 Task: Compose an email with the signature Joanna Wilson with the subject Update on a product development and the message Can you please let me know if there are any issues with the software update that was recently installed? from softage.5@softage.net to softage.1@softage.net, select the message and change font size to huge, align the email to right Send the email. Finally, move the email from Sent Items to the label Donations
Action: Mouse moved to (59, 50)
Screenshot: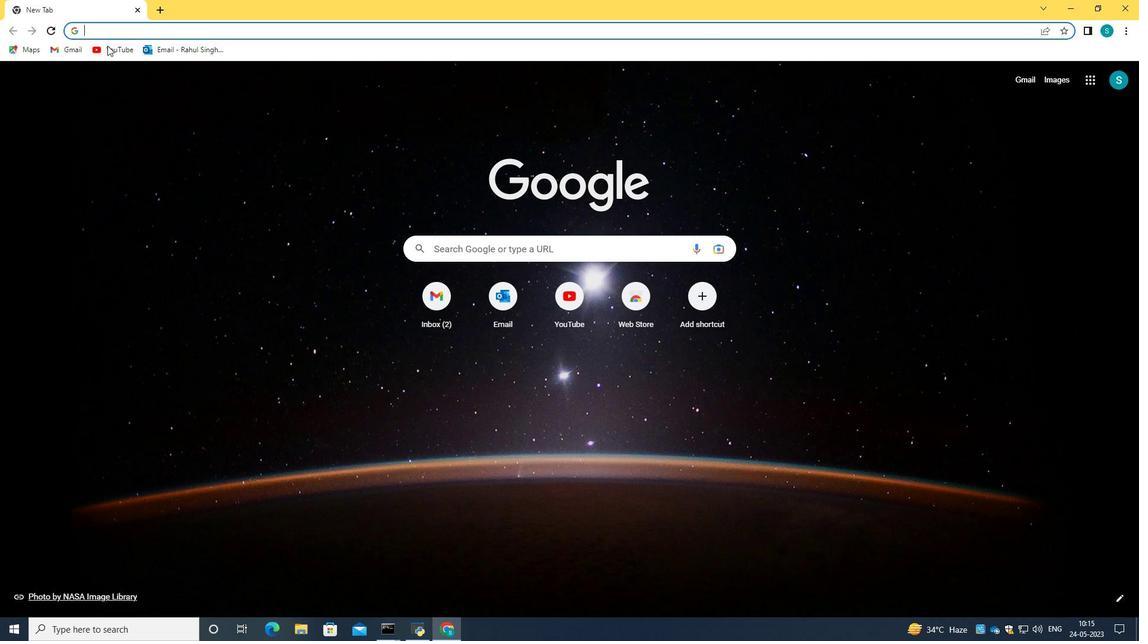 
Action: Mouse pressed left at (59, 50)
Screenshot: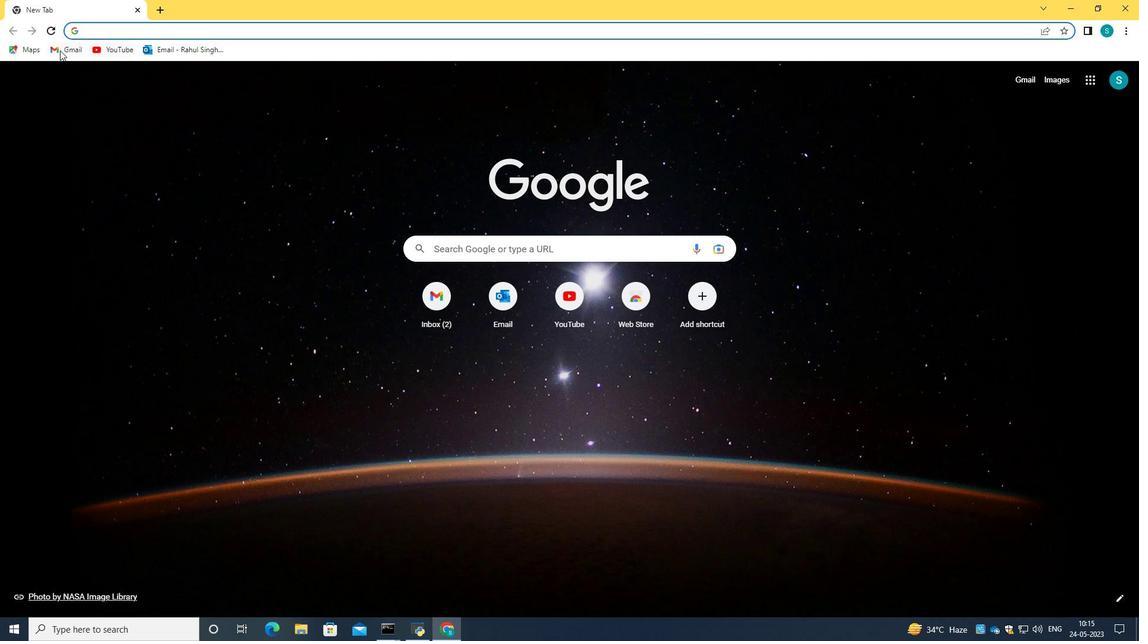
Action: Mouse moved to (580, 195)
Screenshot: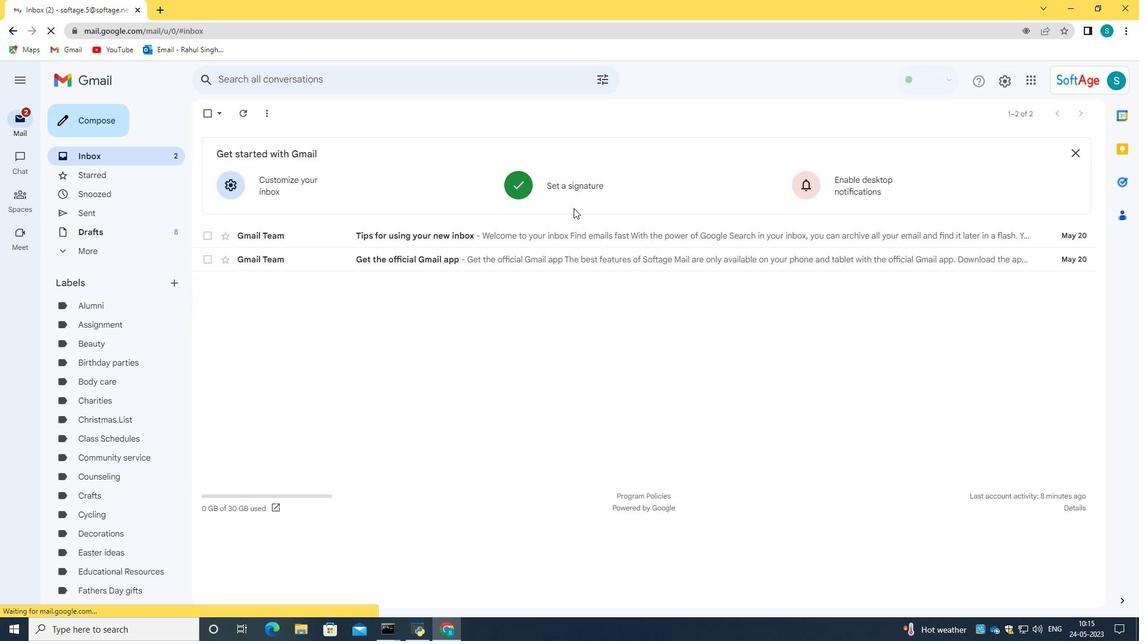
Action: Mouse pressed left at (580, 195)
Screenshot: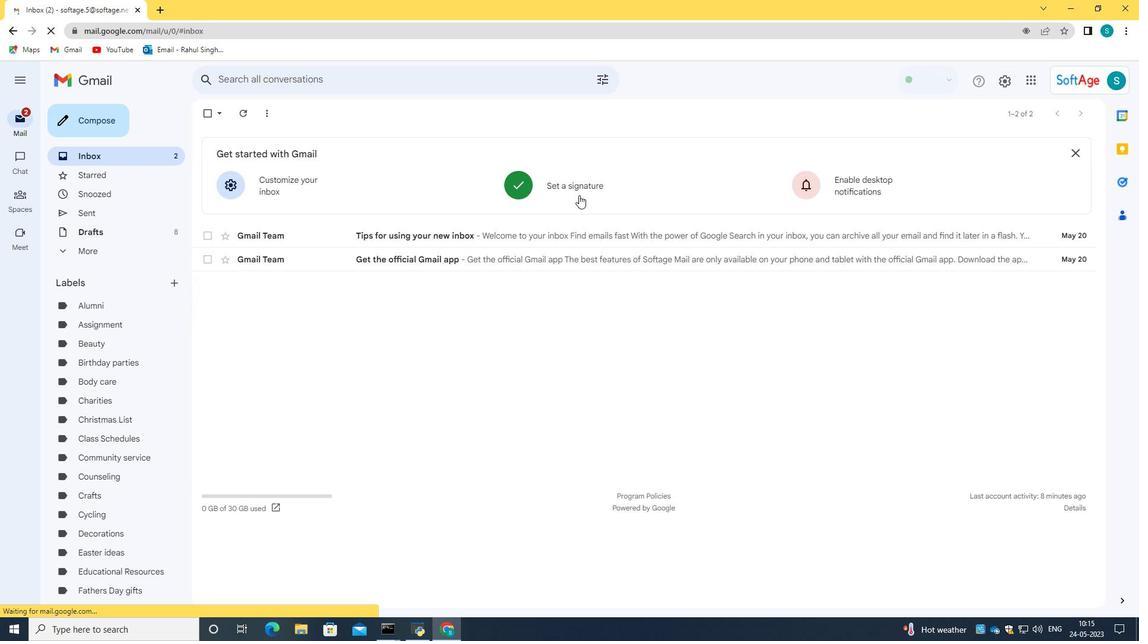 
Action: Mouse moved to (572, 290)
Screenshot: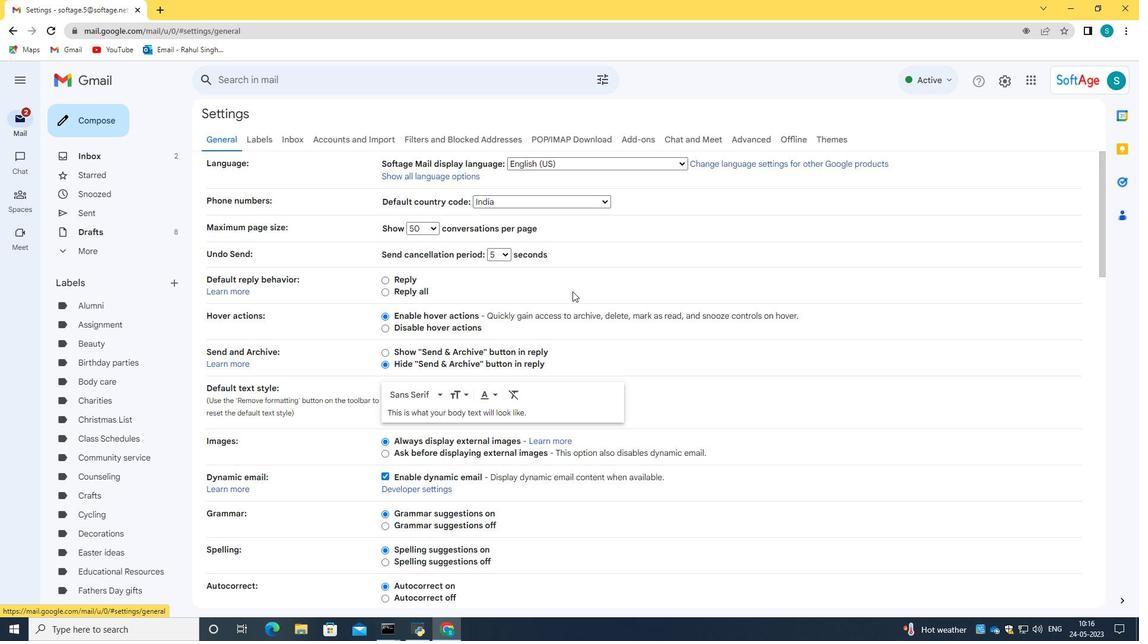 
Action: Mouse scrolled (572, 289) with delta (0, 0)
Screenshot: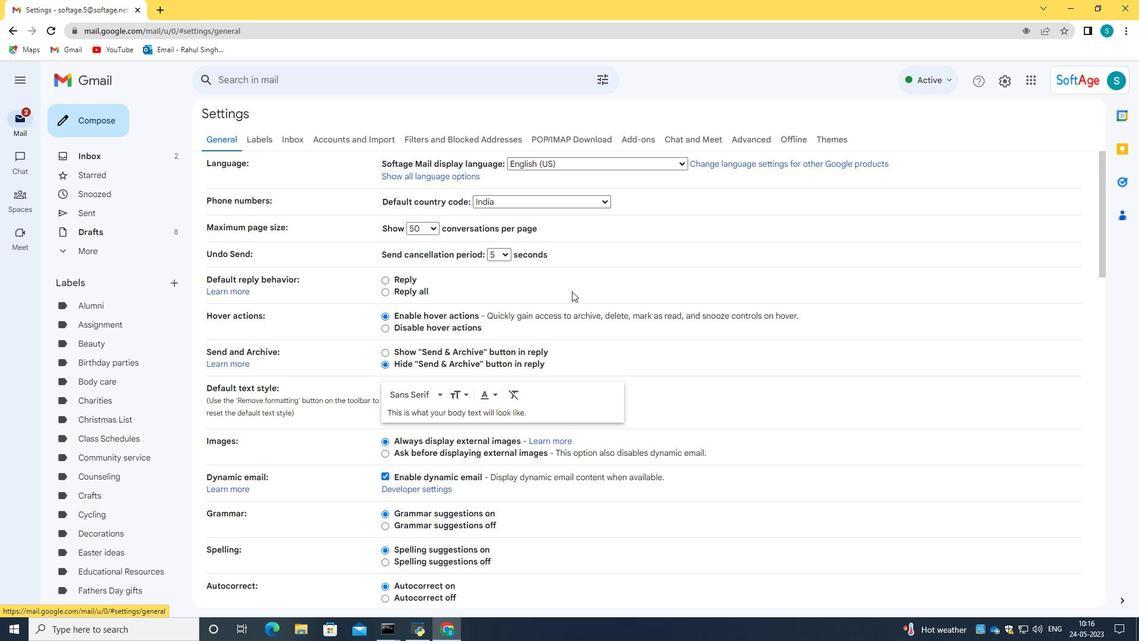 
Action: Mouse scrolled (572, 289) with delta (0, 0)
Screenshot: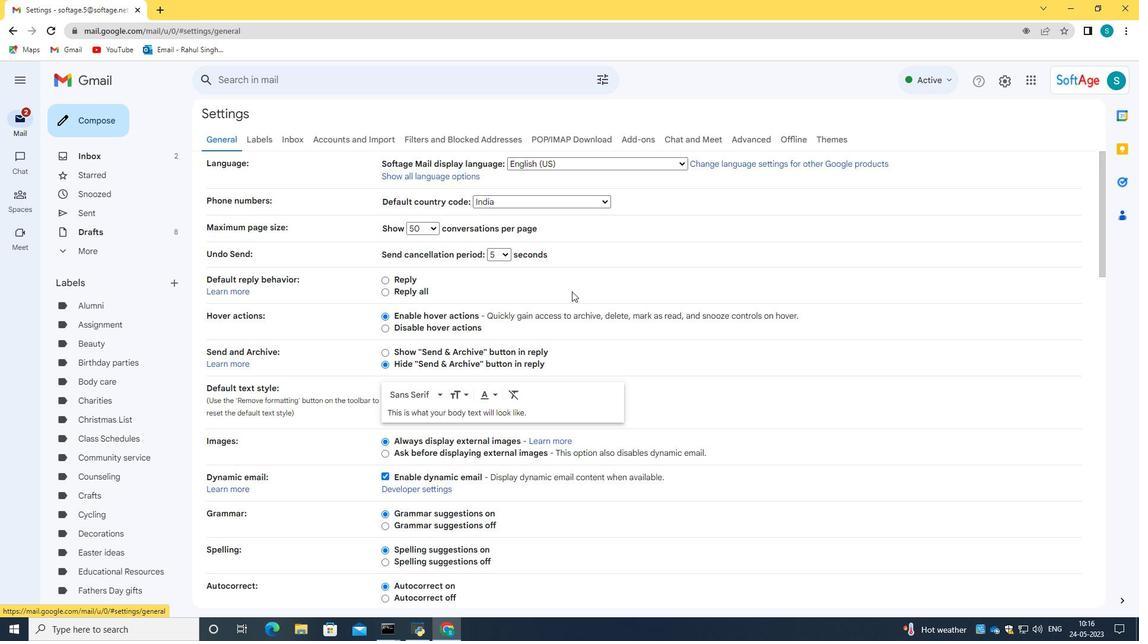 
Action: Mouse scrolled (572, 289) with delta (0, 0)
Screenshot: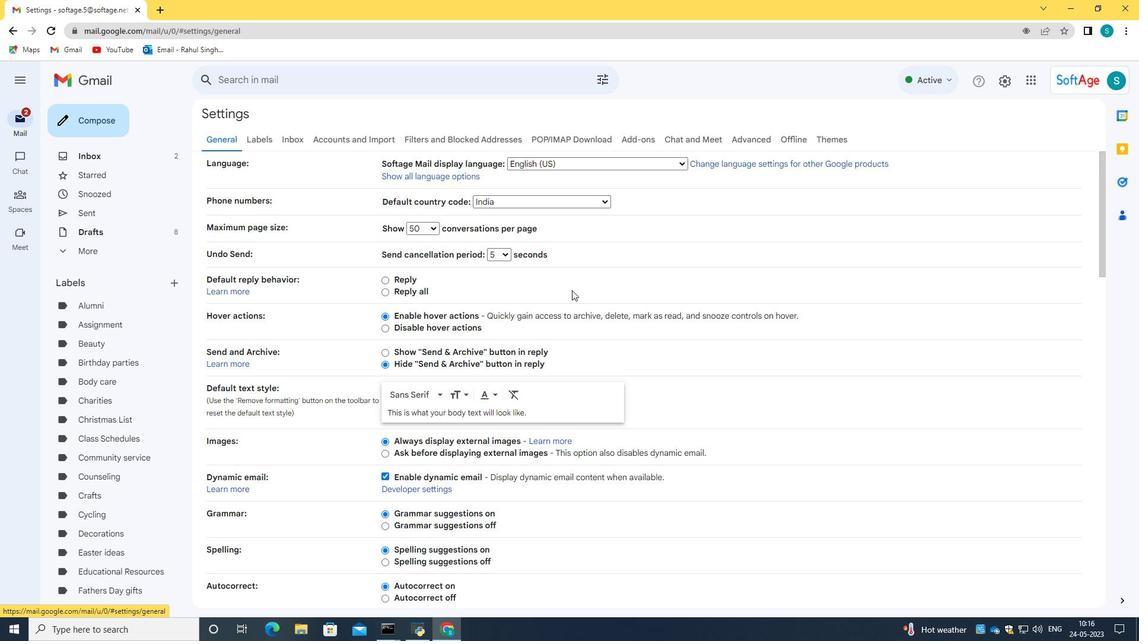 
Action: Mouse scrolled (572, 289) with delta (0, 0)
Screenshot: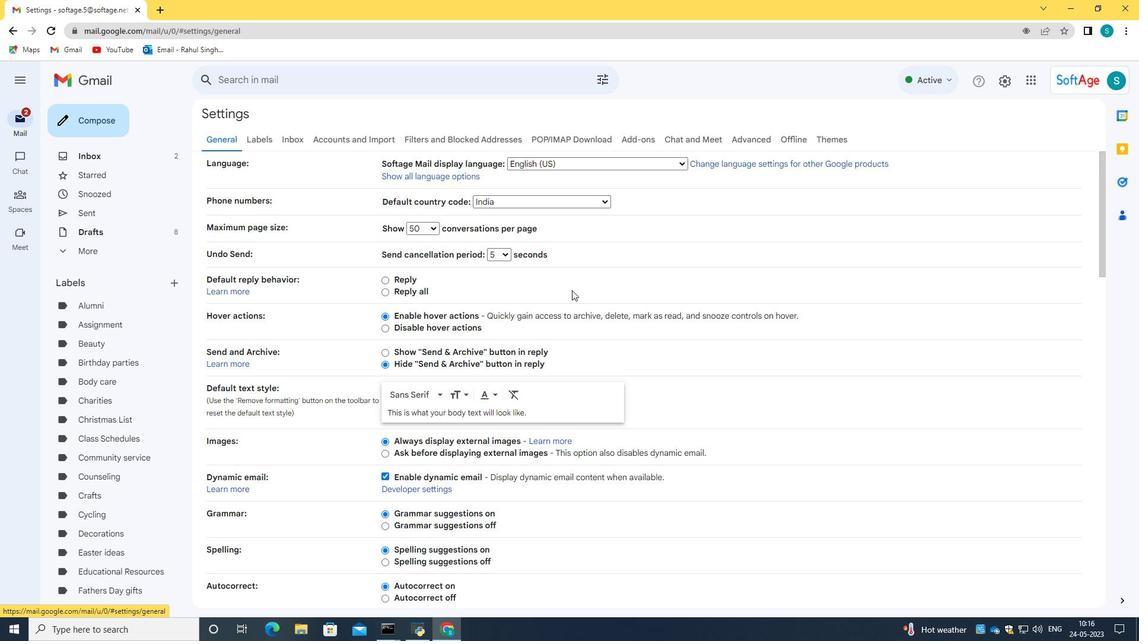 
Action: Mouse scrolled (572, 289) with delta (0, 0)
Screenshot: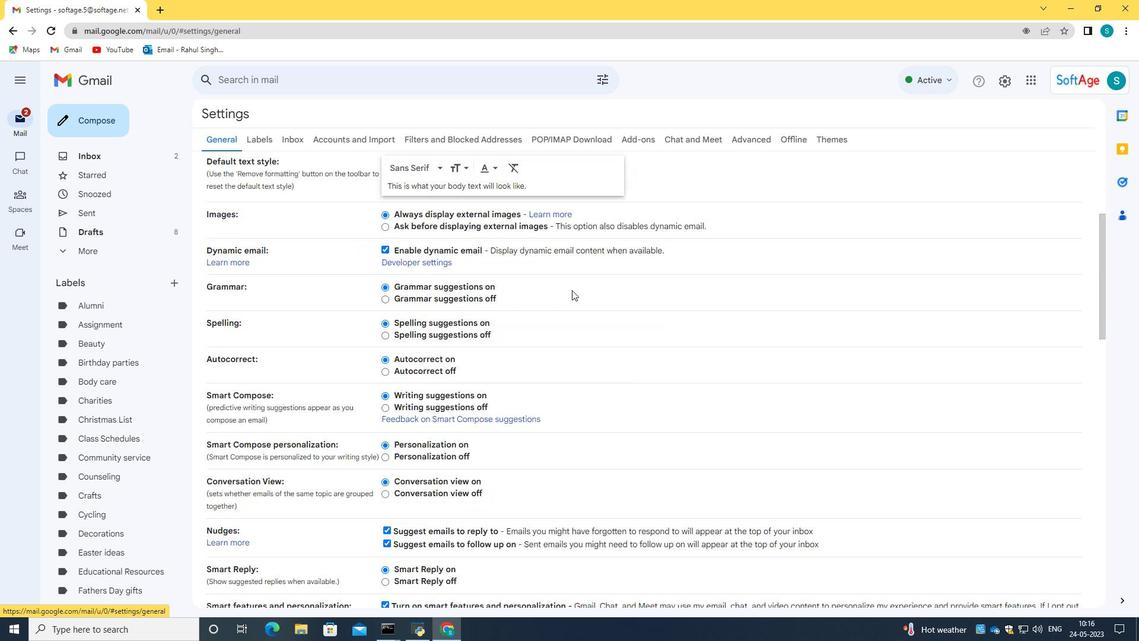 
Action: Mouse scrolled (572, 289) with delta (0, 0)
Screenshot: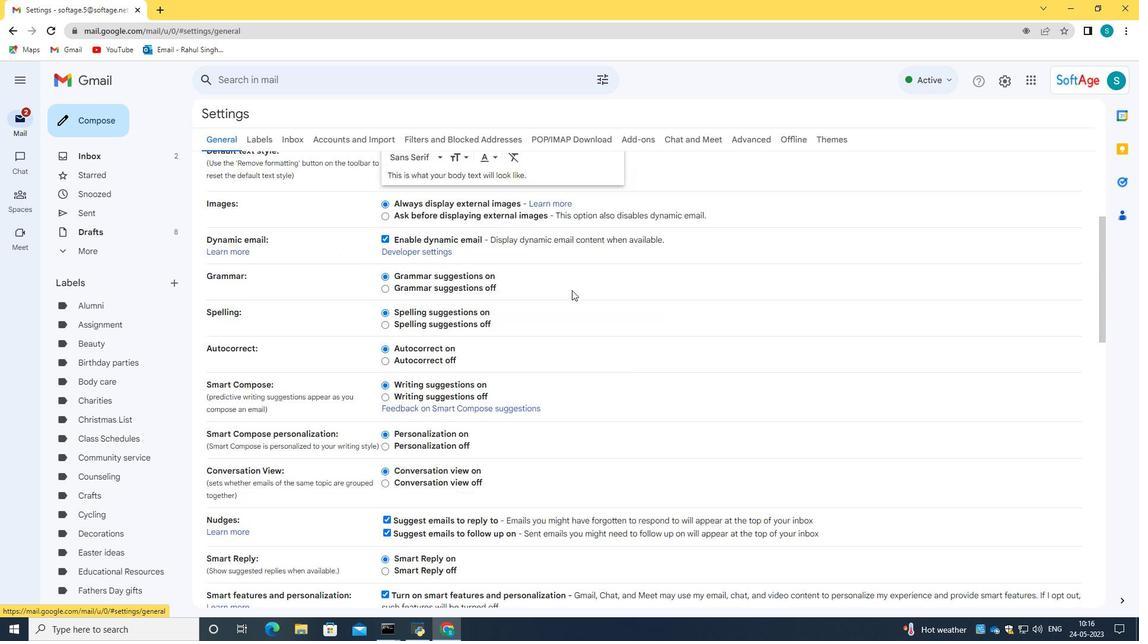 
Action: Mouse scrolled (572, 289) with delta (0, 0)
Screenshot: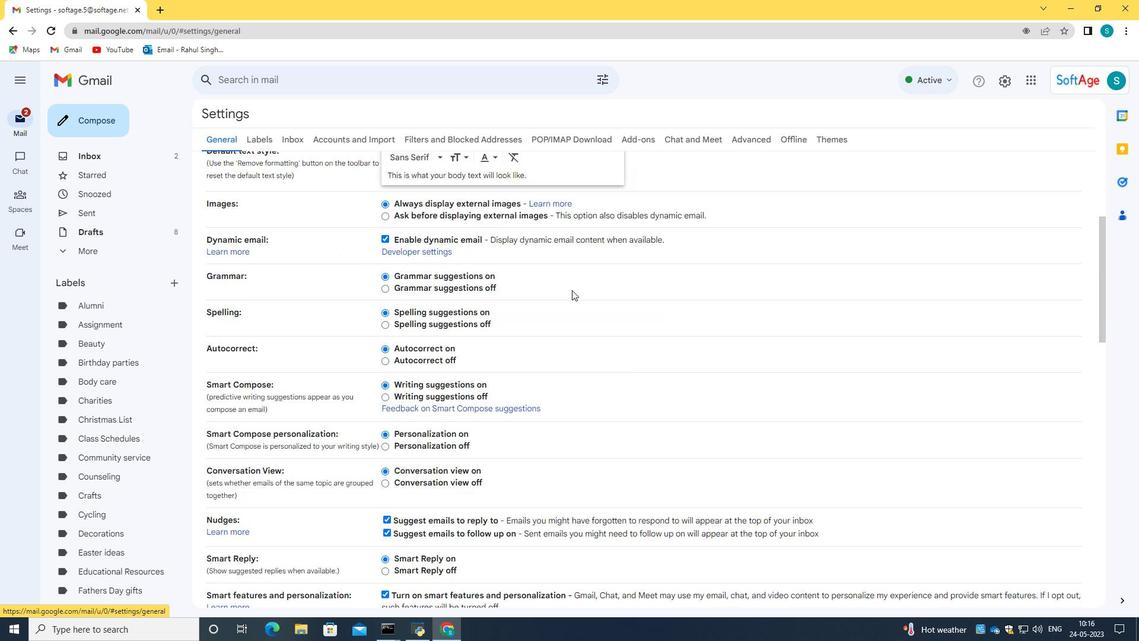 
Action: Mouse scrolled (572, 289) with delta (0, 0)
Screenshot: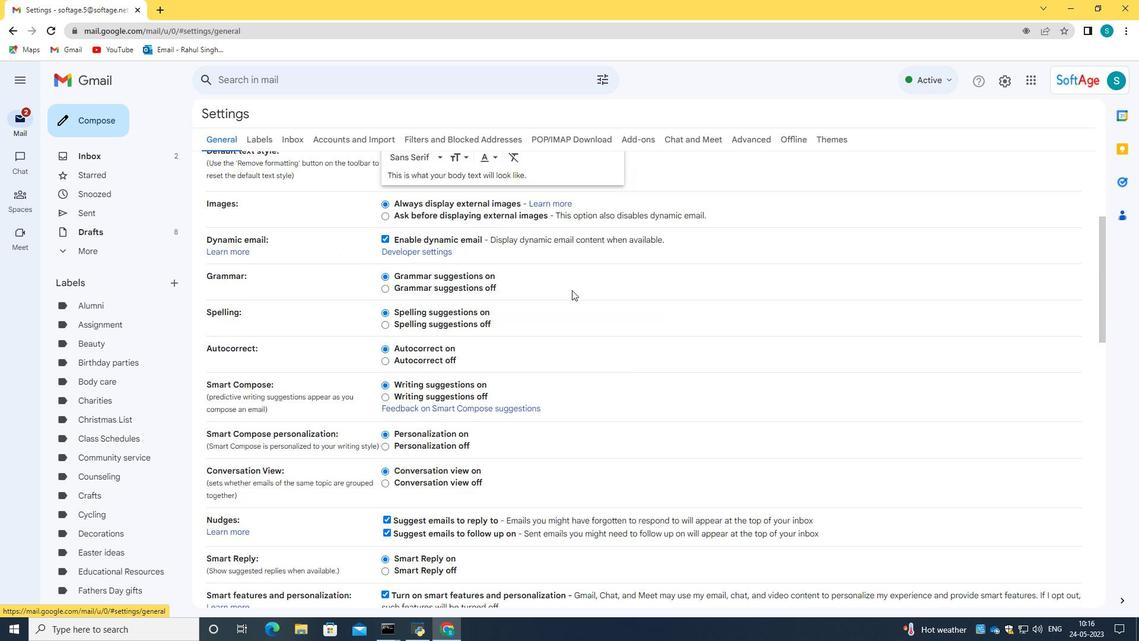 
Action: Mouse scrolled (572, 289) with delta (0, 0)
Screenshot: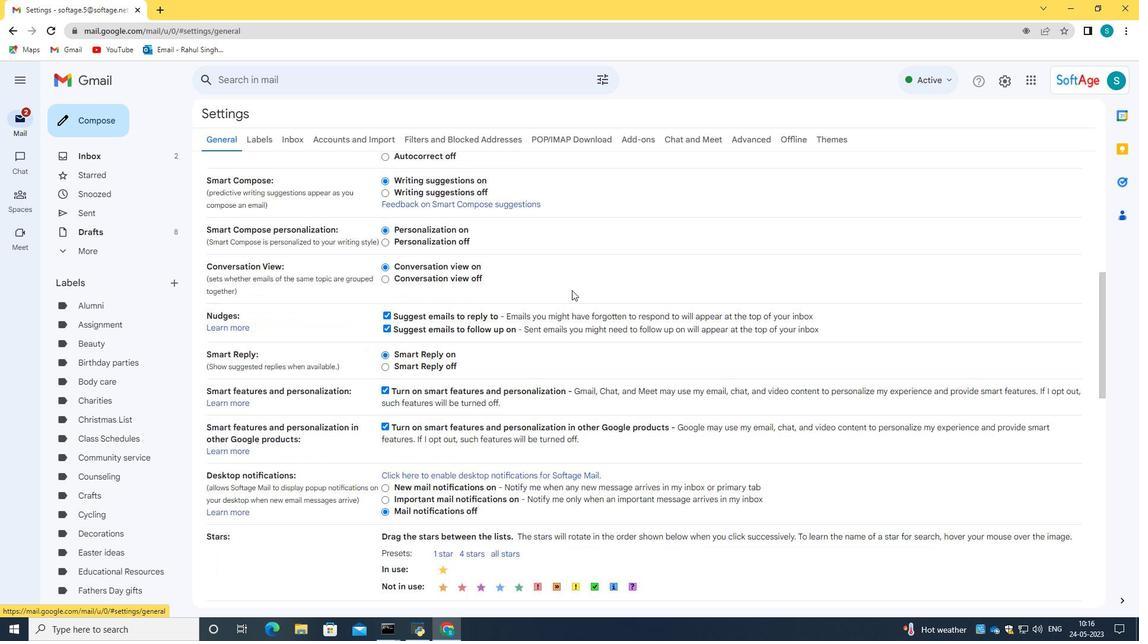 
Action: Mouse scrolled (572, 289) with delta (0, 0)
Screenshot: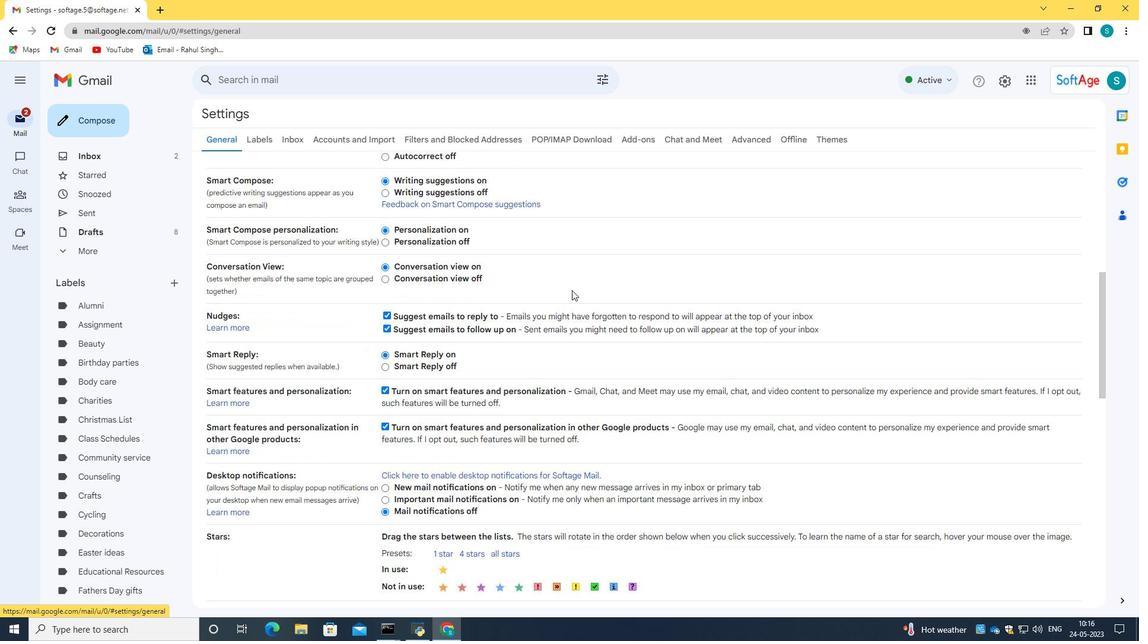
Action: Mouse scrolled (572, 289) with delta (0, 0)
Screenshot: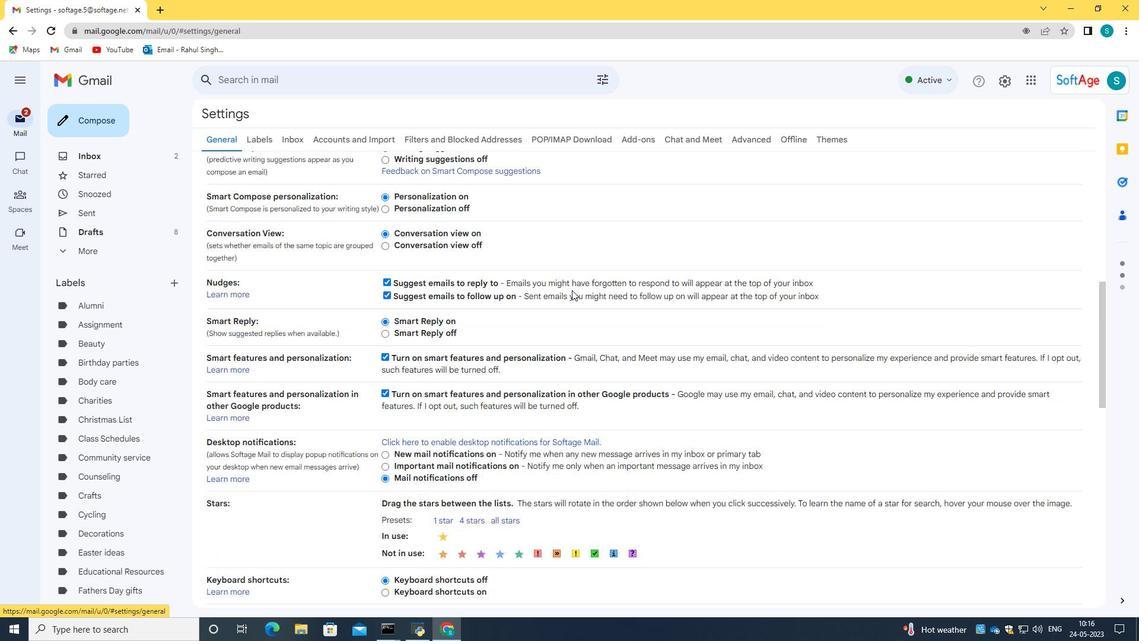 
Action: Mouse moved to (572, 290)
Screenshot: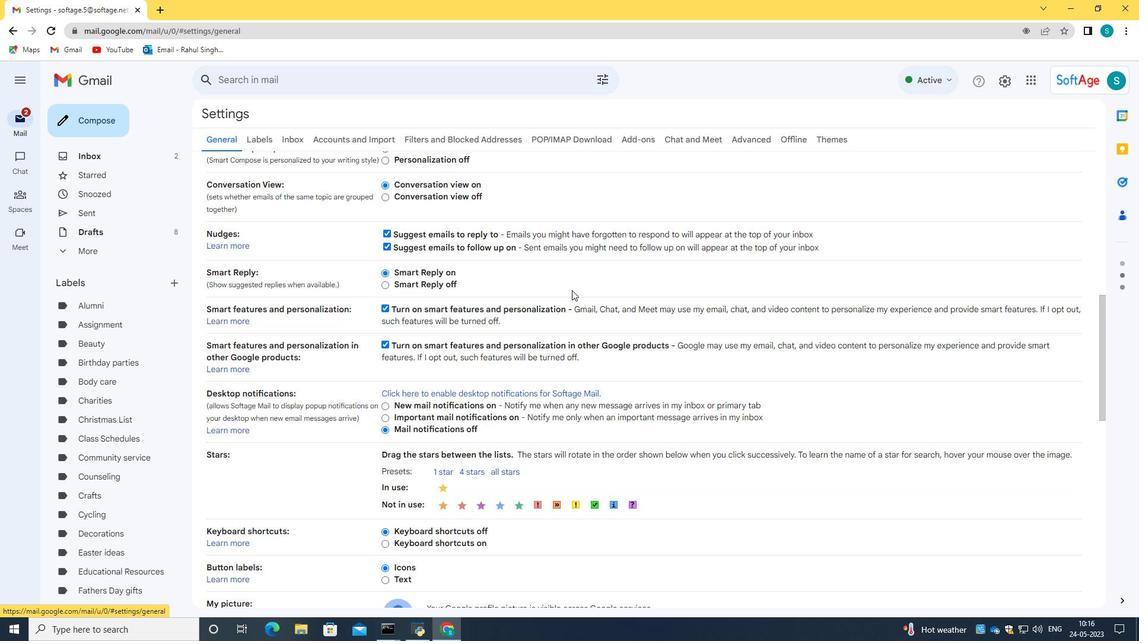 
Action: Mouse scrolled (572, 289) with delta (0, 0)
Screenshot: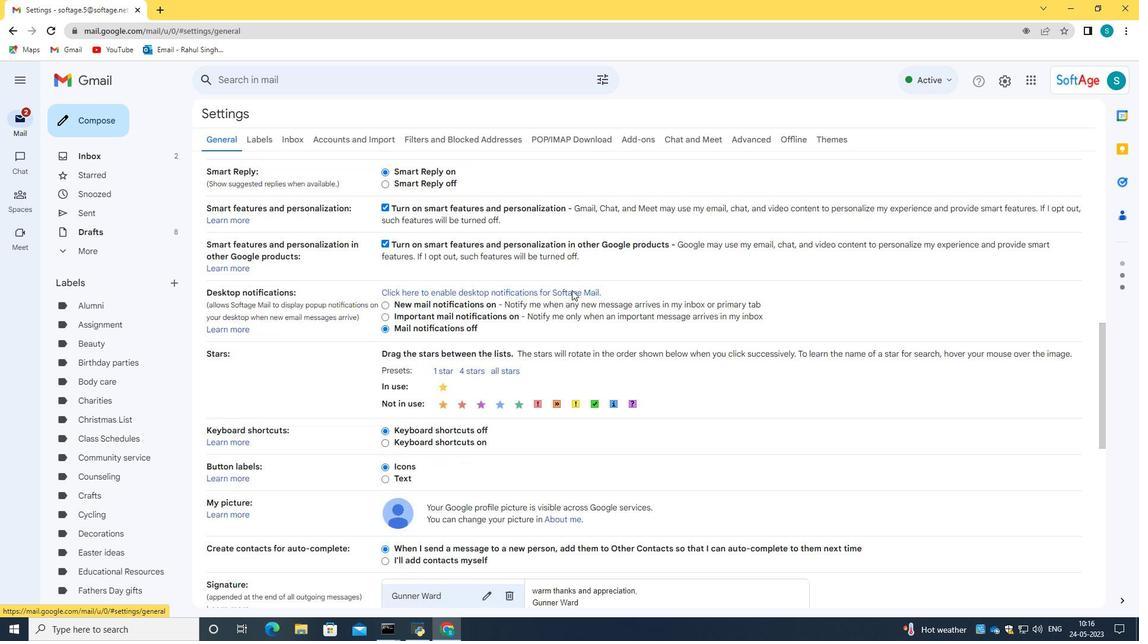 
Action: Mouse scrolled (572, 289) with delta (0, 0)
Screenshot: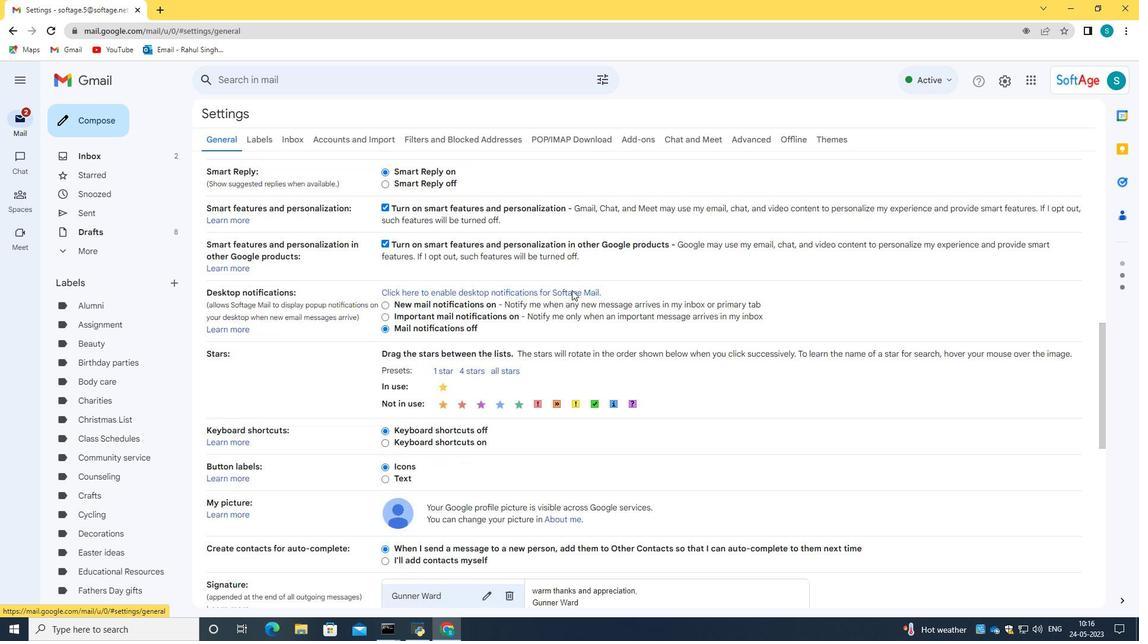 
Action: Mouse scrolled (572, 289) with delta (0, 0)
Screenshot: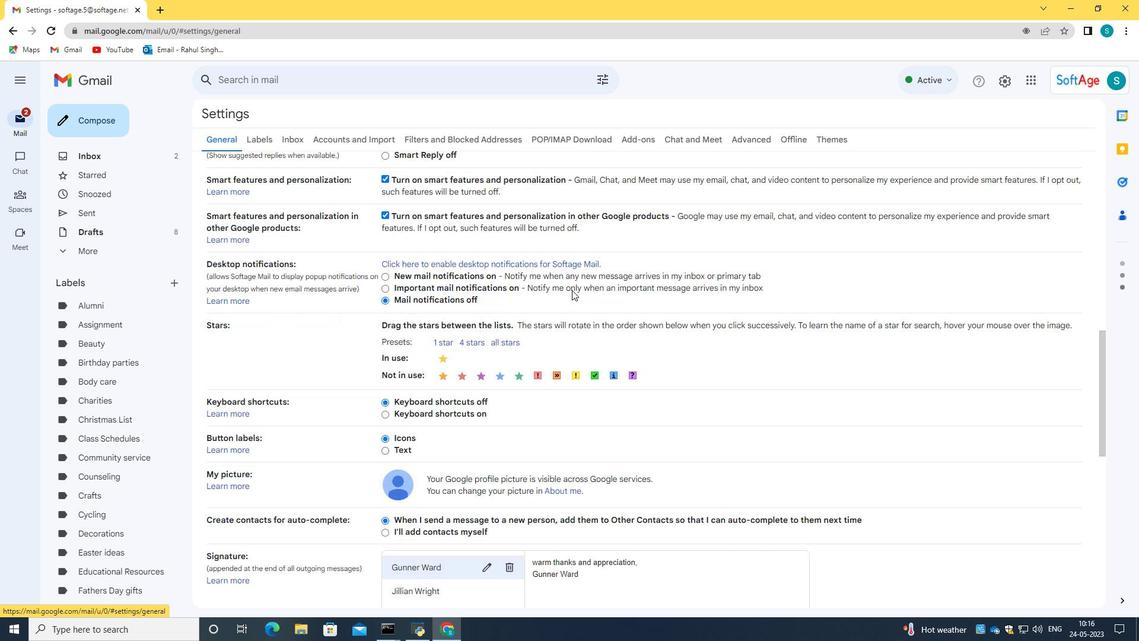 
Action: Mouse scrolled (572, 289) with delta (0, 0)
Screenshot: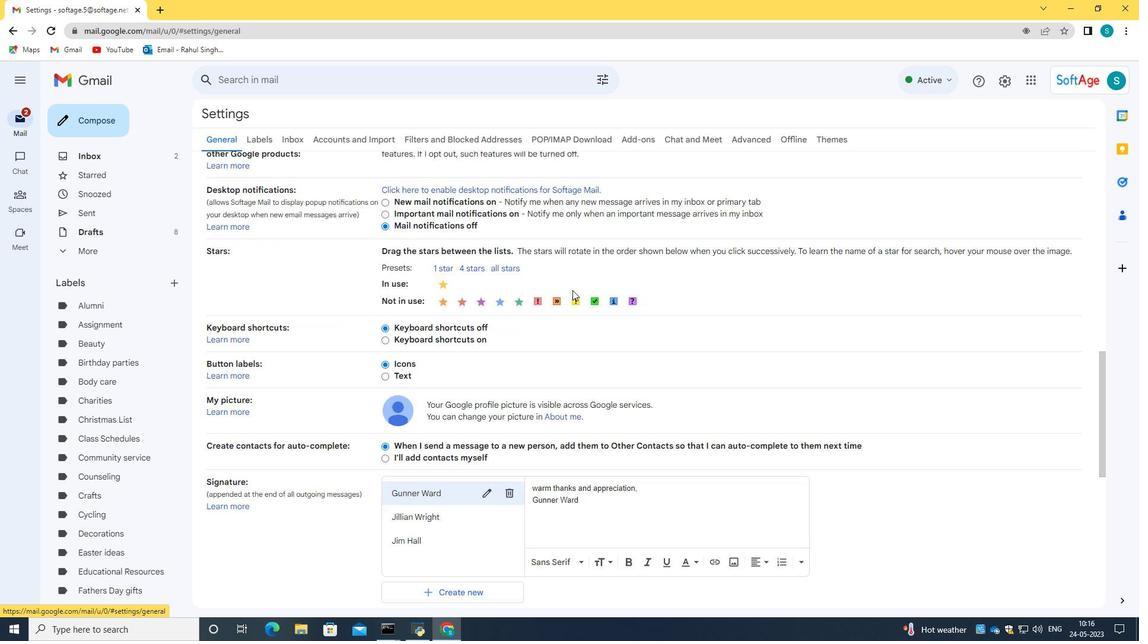 
Action: Mouse moved to (453, 437)
Screenshot: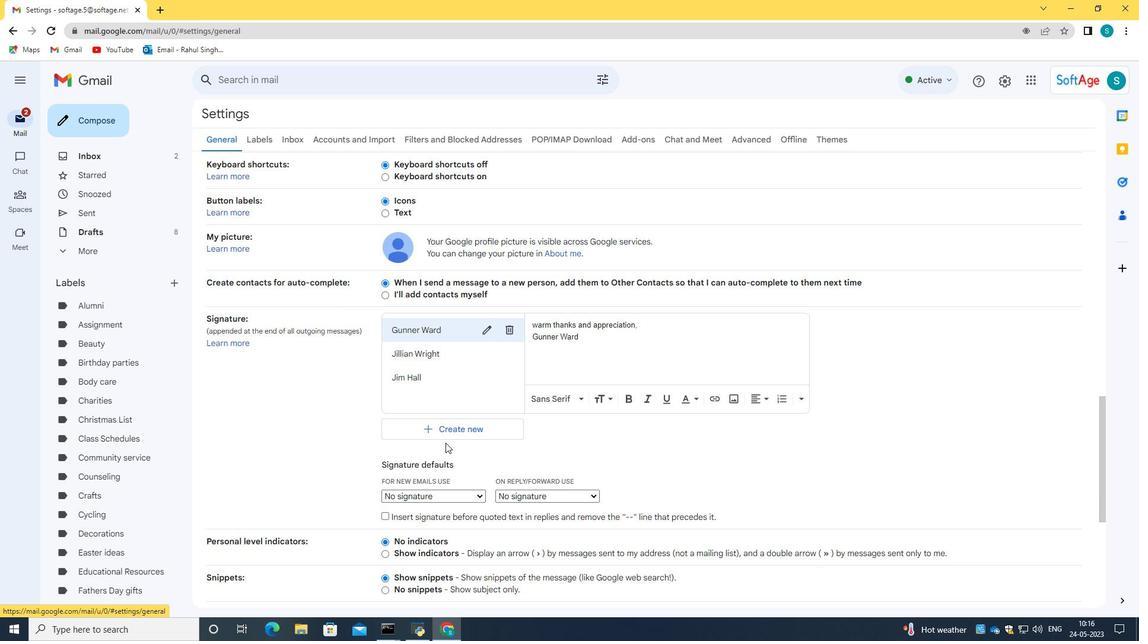 
Action: Mouse pressed left at (453, 437)
Screenshot: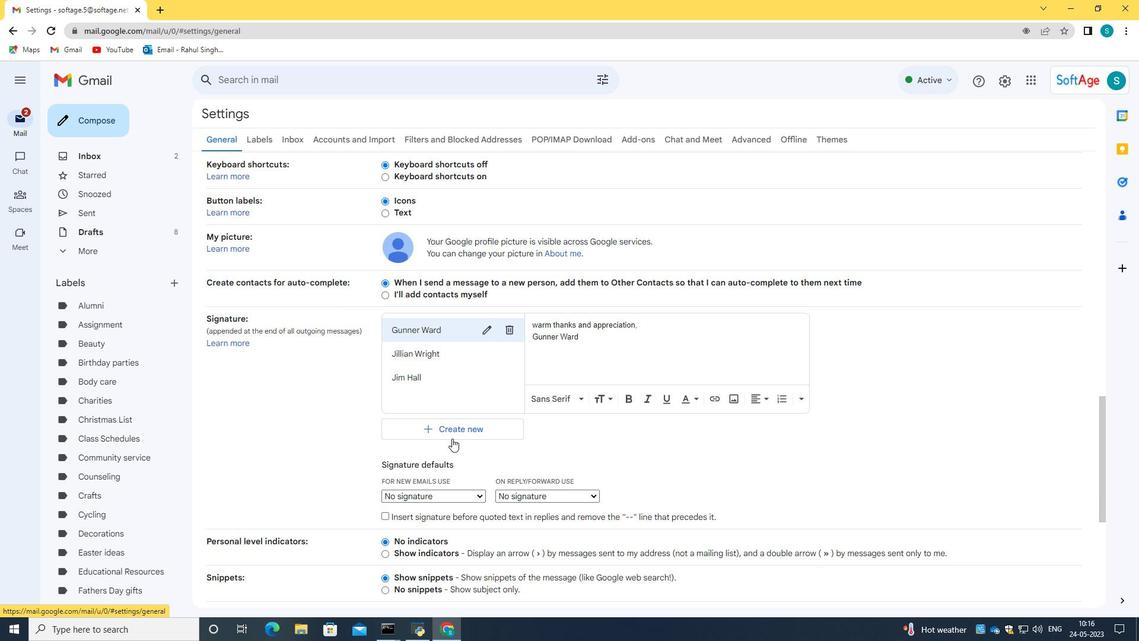 
Action: Mouse moved to (521, 334)
Screenshot: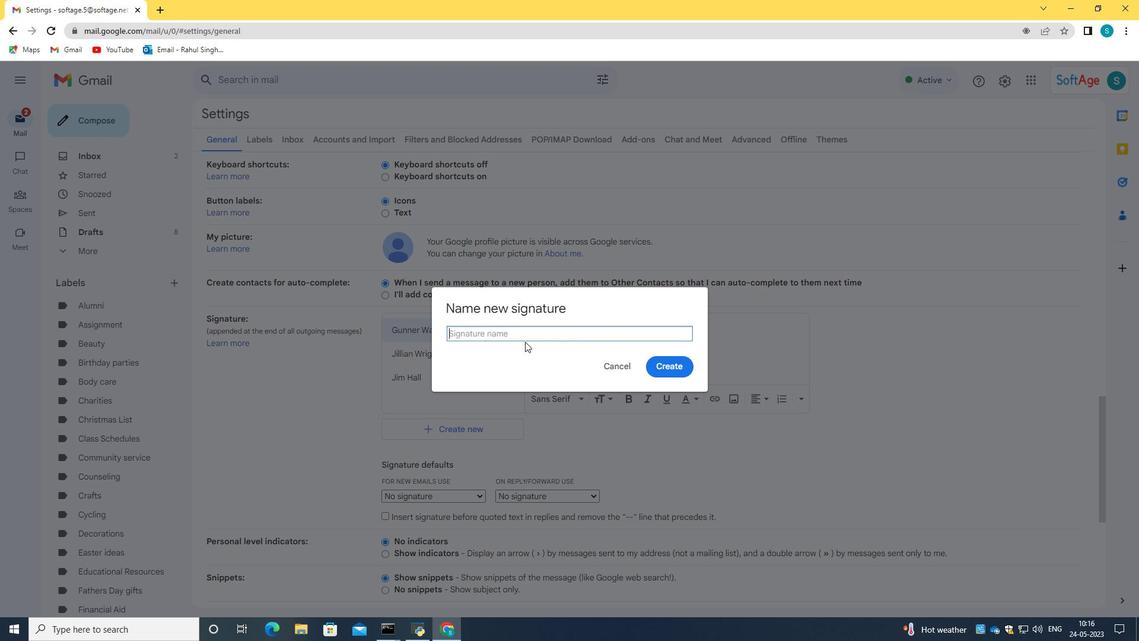 
Action: Key pressed <Key.caps_lock>J<Key.caps_lock>oanna<Key.space><Key.caps_lock>W<Key.caps_lock>ilson
Screenshot: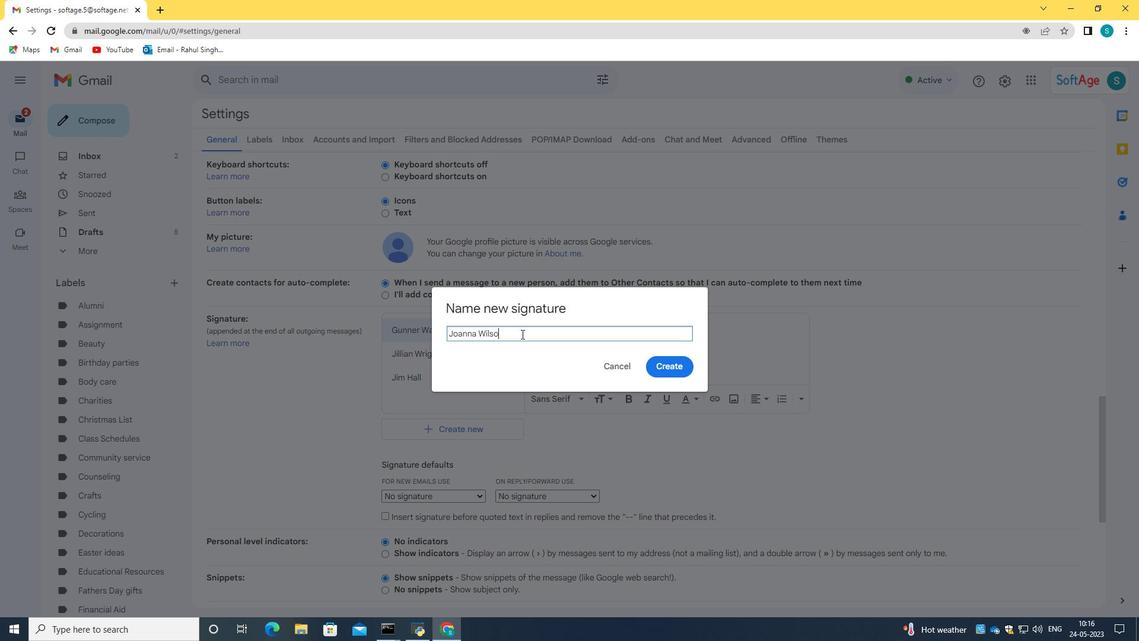 
Action: Mouse moved to (653, 360)
Screenshot: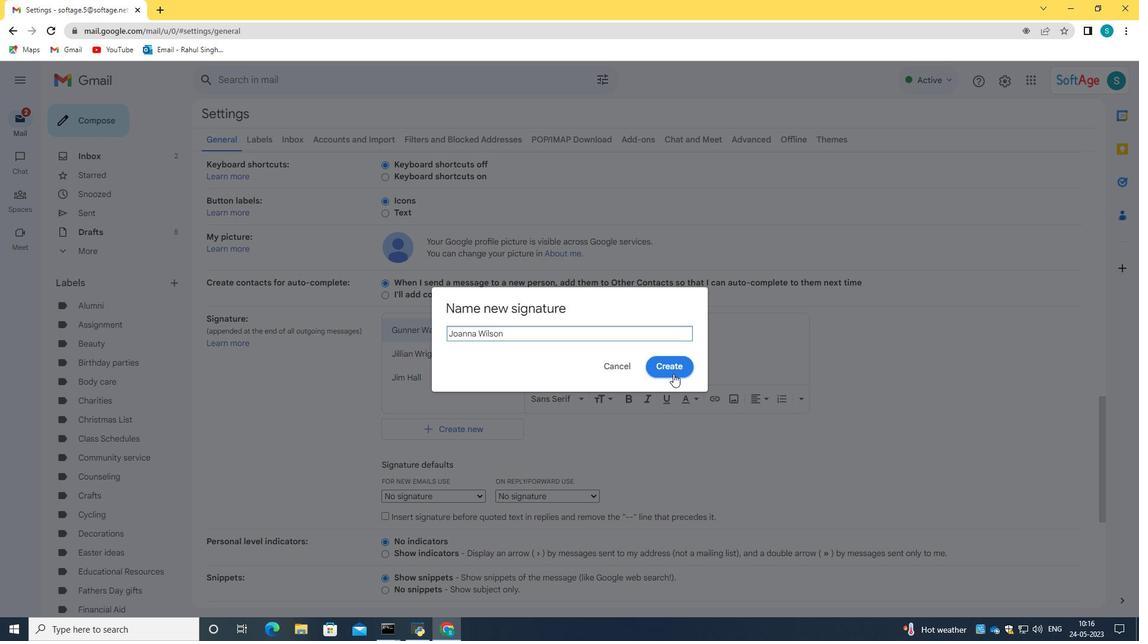
Action: Mouse pressed left at (653, 360)
Screenshot: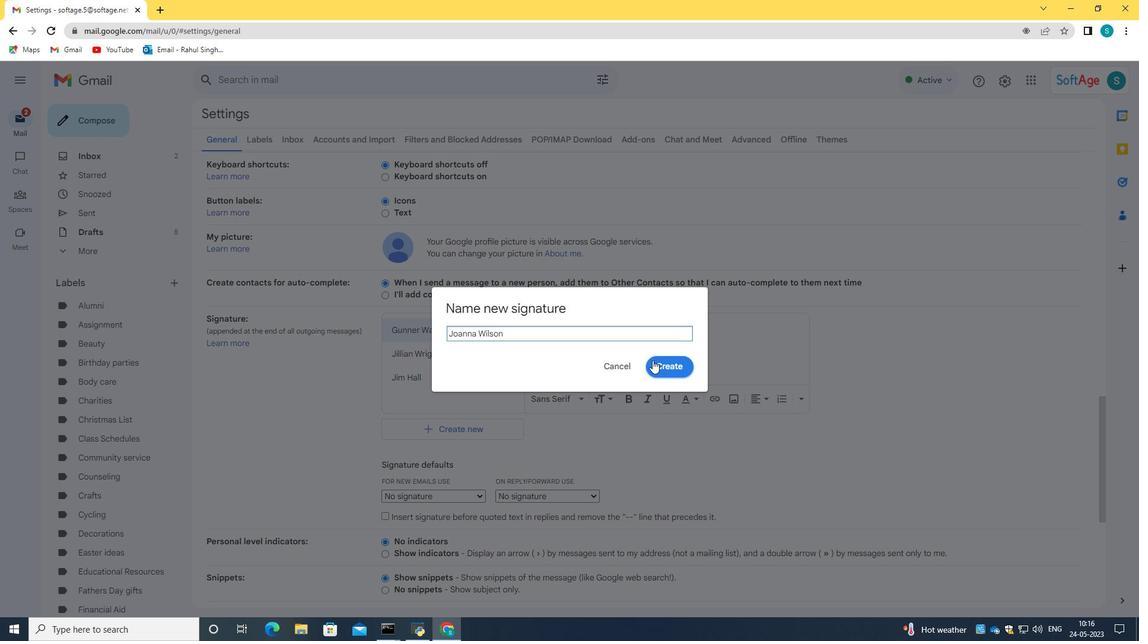 
Action: Mouse moved to (564, 345)
Screenshot: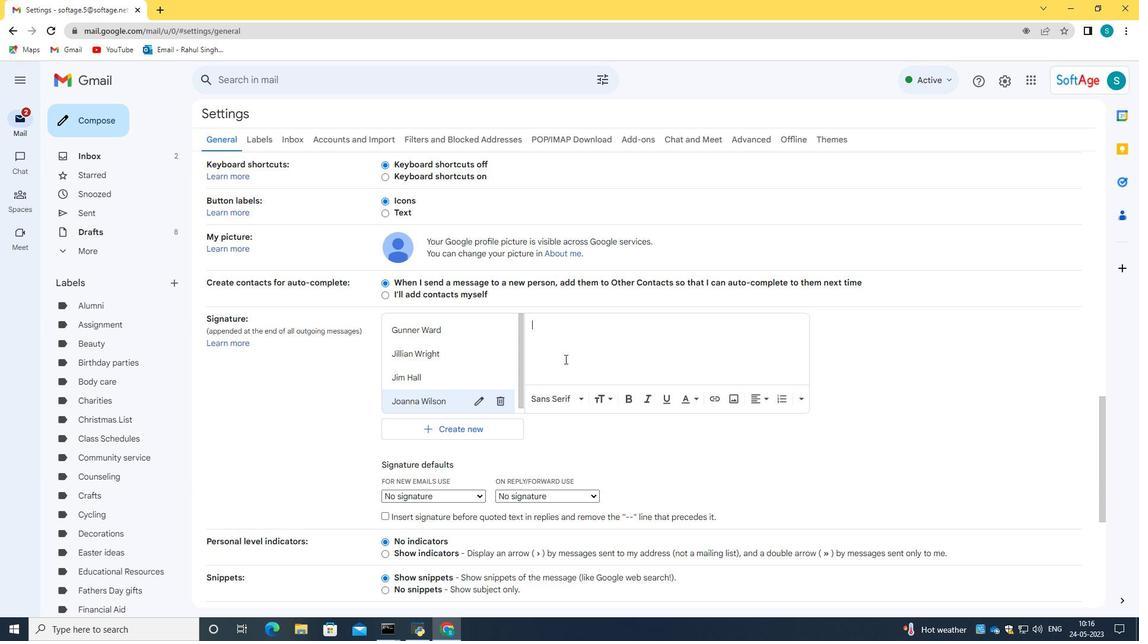 
Action: Key pressed <Key.caps_lock>J<Key.caps_lock>oanna<Key.space><Key.caps_lock>W<Key.caps_lock>ilson
Screenshot: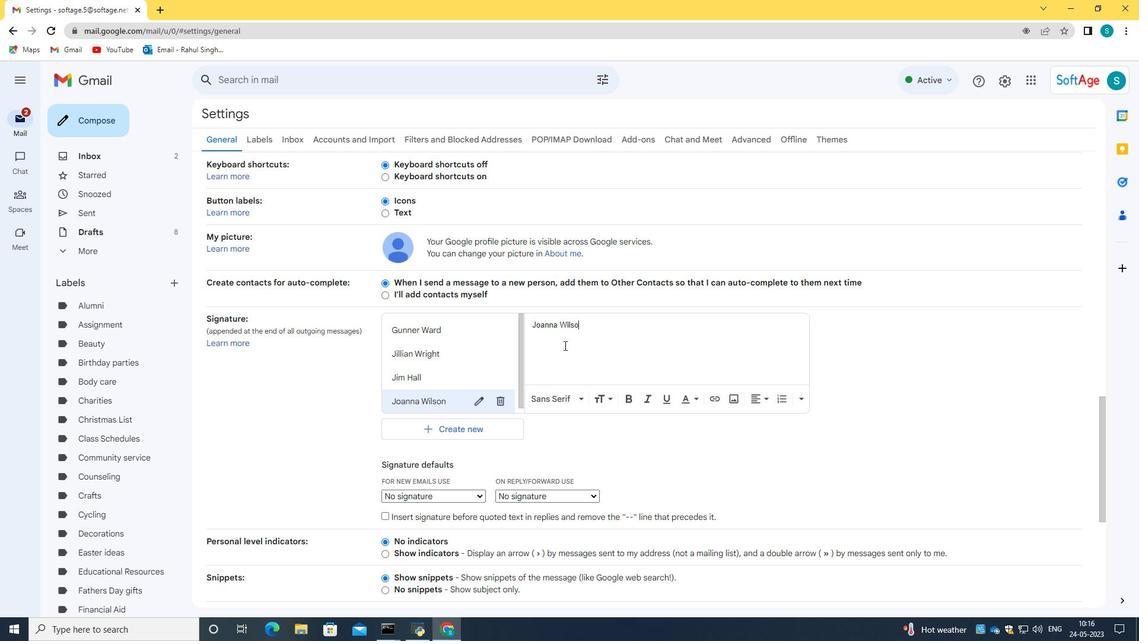 
Action: Mouse moved to (565, 344)
Screenshot: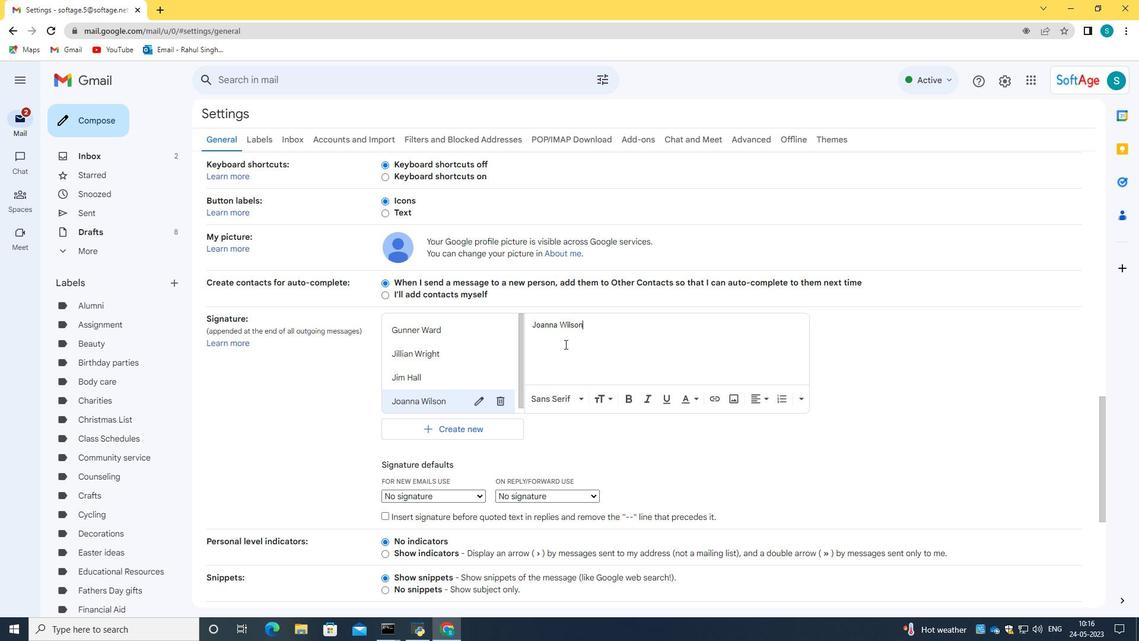 
Action: Mouse scrolled (565, 343) with delta (0, 0)
Screenshot: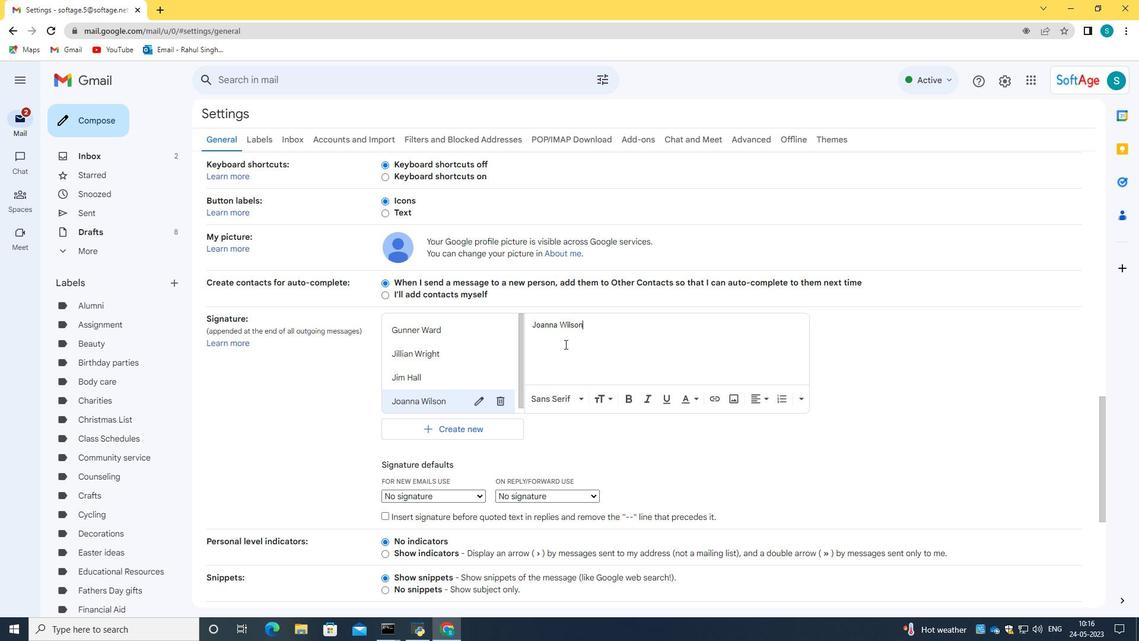 
Action: Mouse scrolled (565, 343) with delta (0, 0)
Screenshot: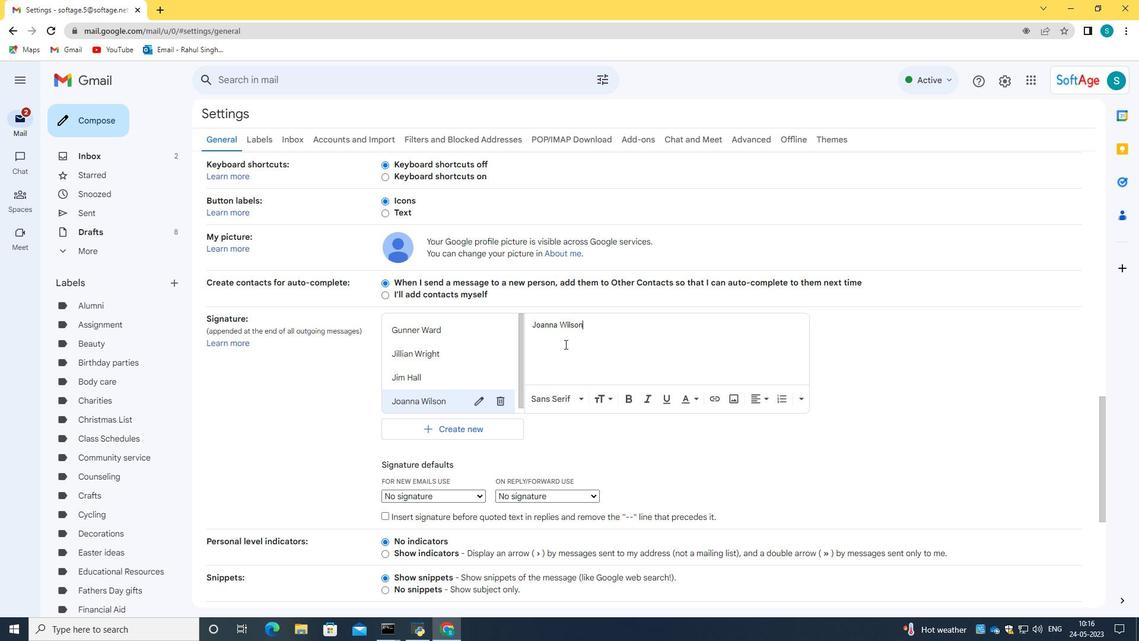 
Action: Mouse scrolled (565, 343) with delta (0, 0)
Screenshot: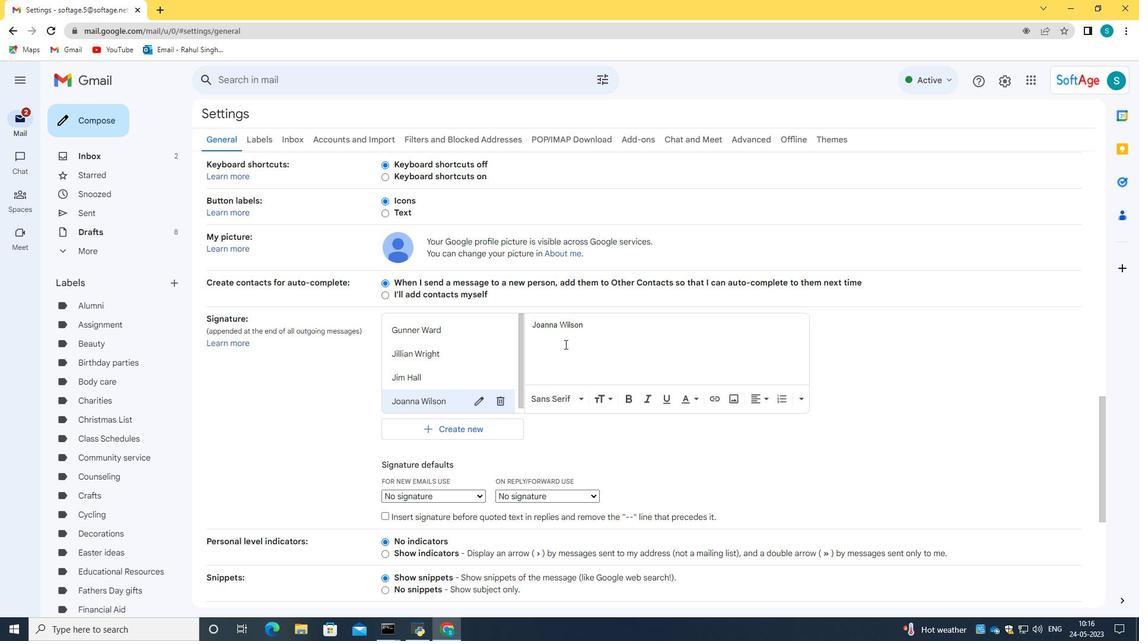 
Action: Mouse scrolled (565, 343) with delta (0, 0)
Screenshot: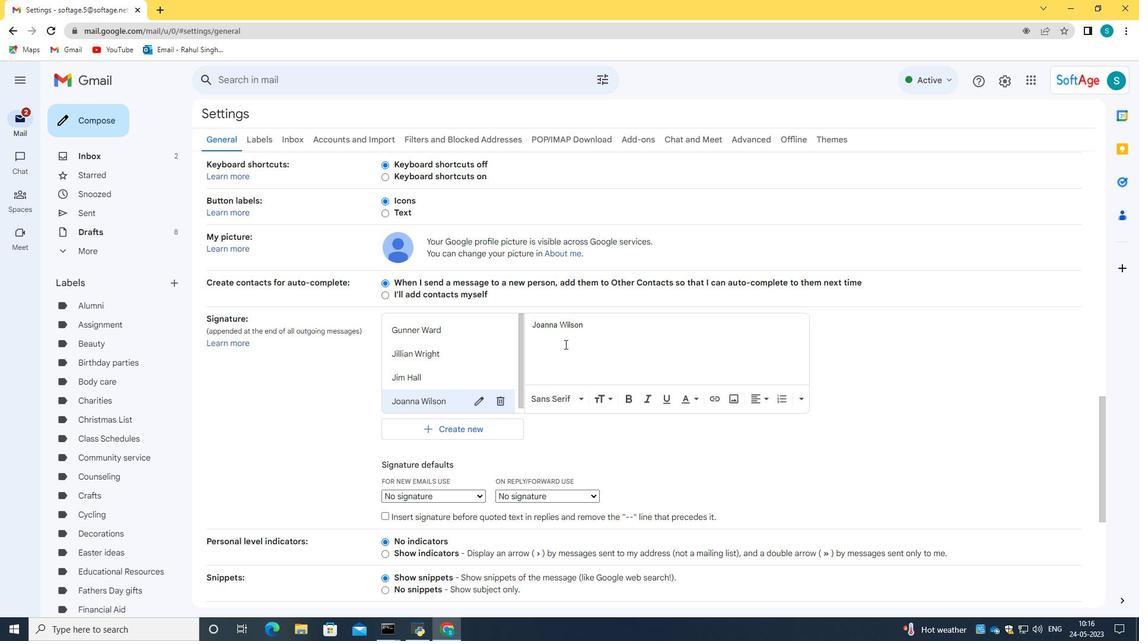
Action: Mouse scrolled (565, 343) with delta (0, 0)
Screenshot: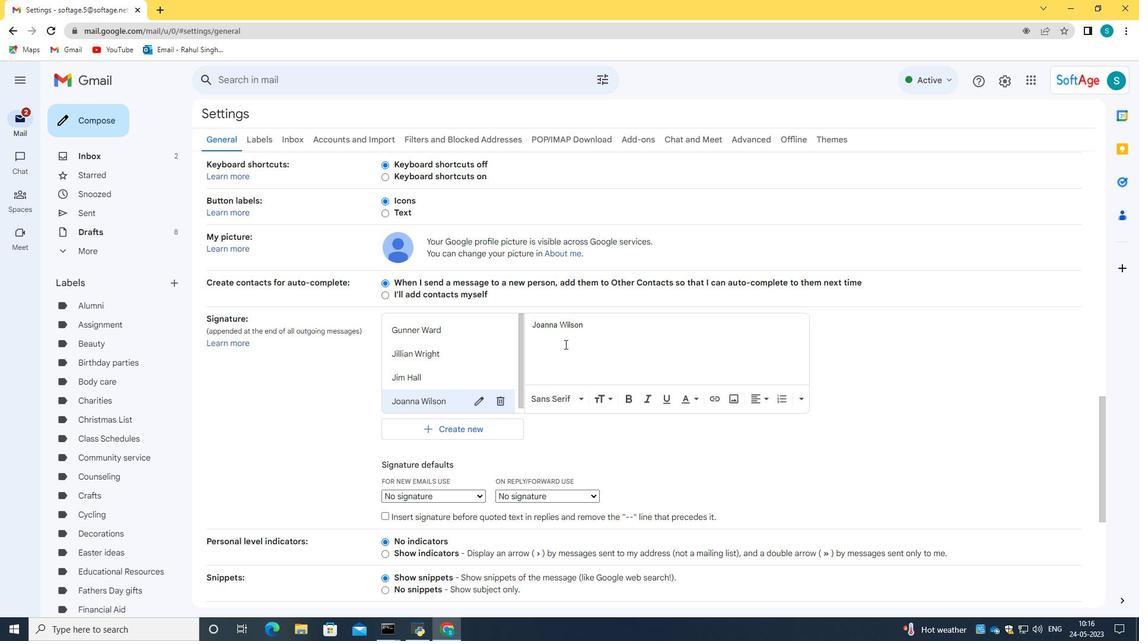 
Action: Mouse scrolled (565, 343) with delta (0, 0)
Screenshot: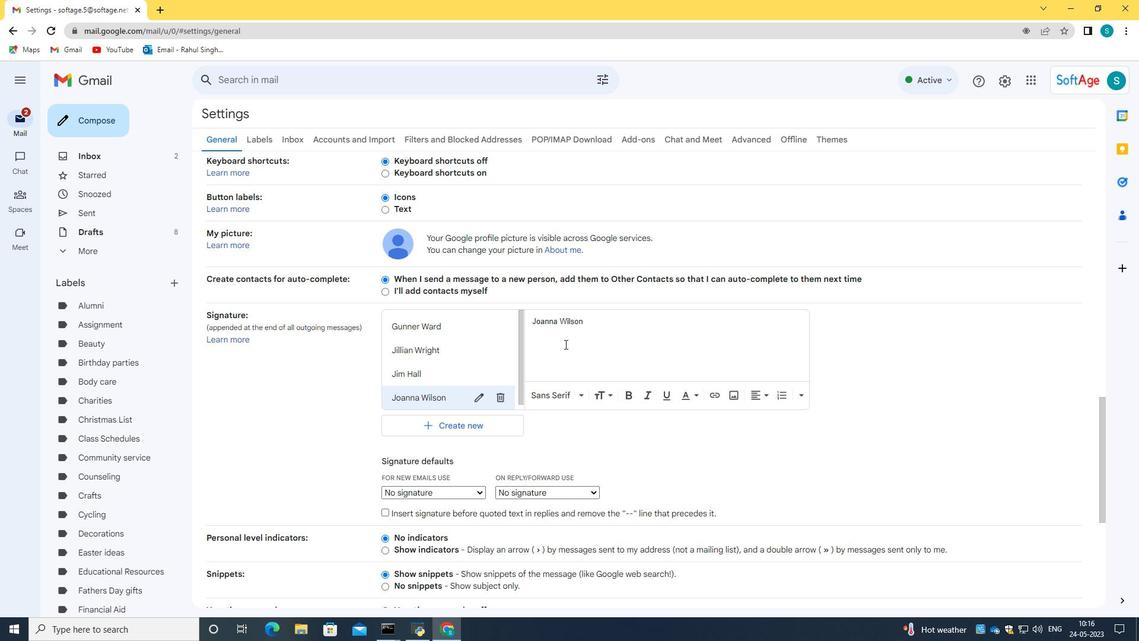 
Action: Mouse scrolled (565, 343) with delta (0, 0)
Screenshot: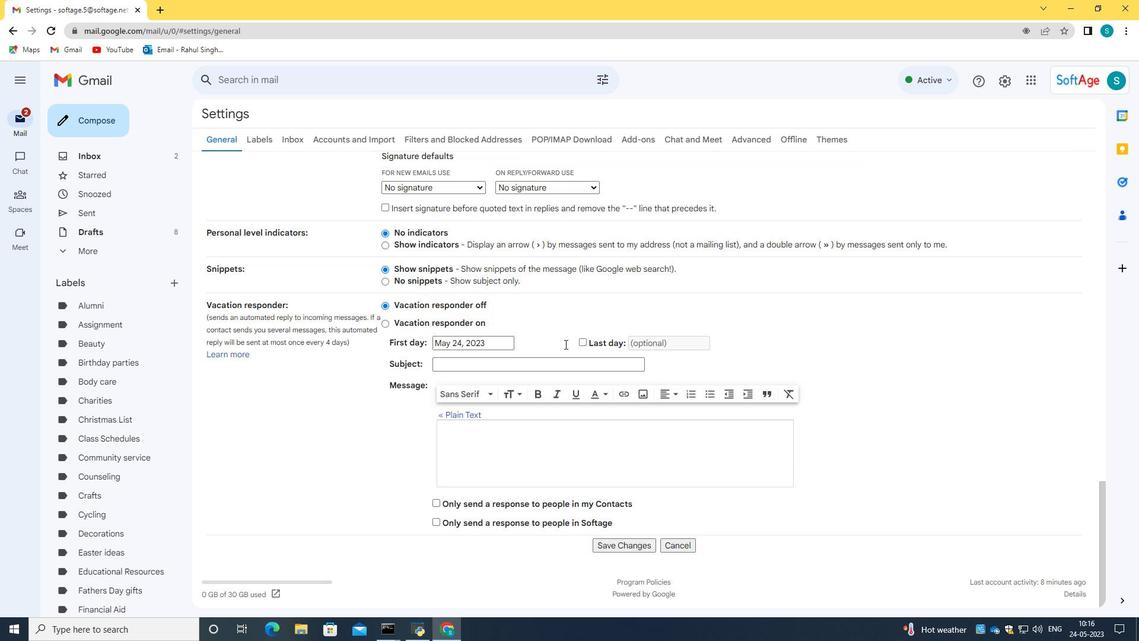 
Action: Mouse scrolled (565, 343) with delta (0, 0)
Screenshot: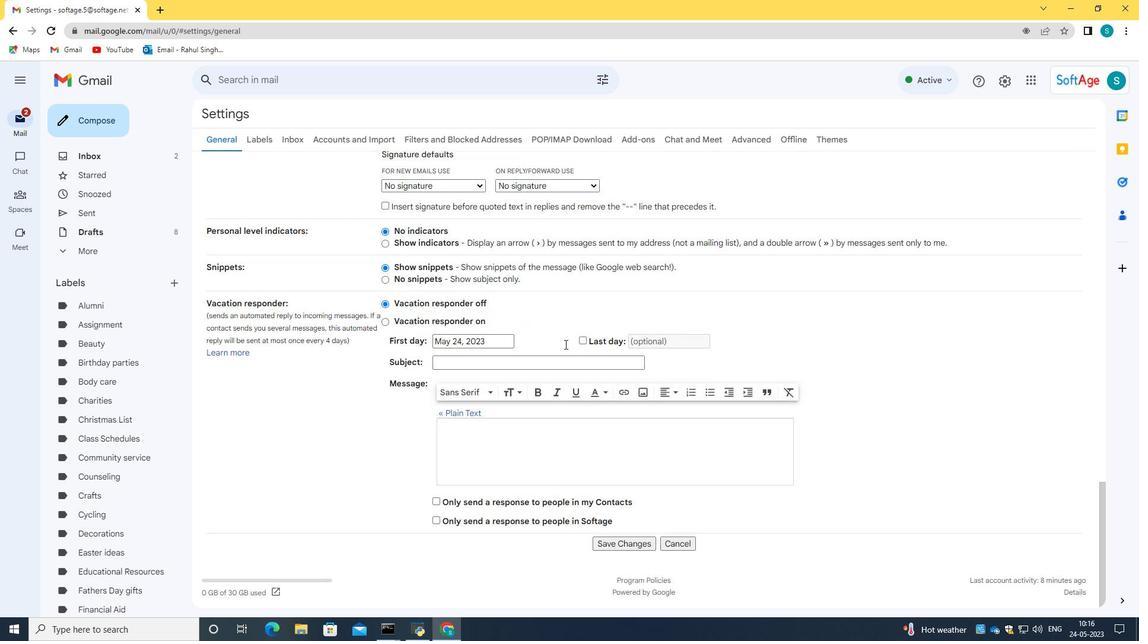 
Action: Mouse scrolled (565, 343) with delta (0, 0)
Screenshot: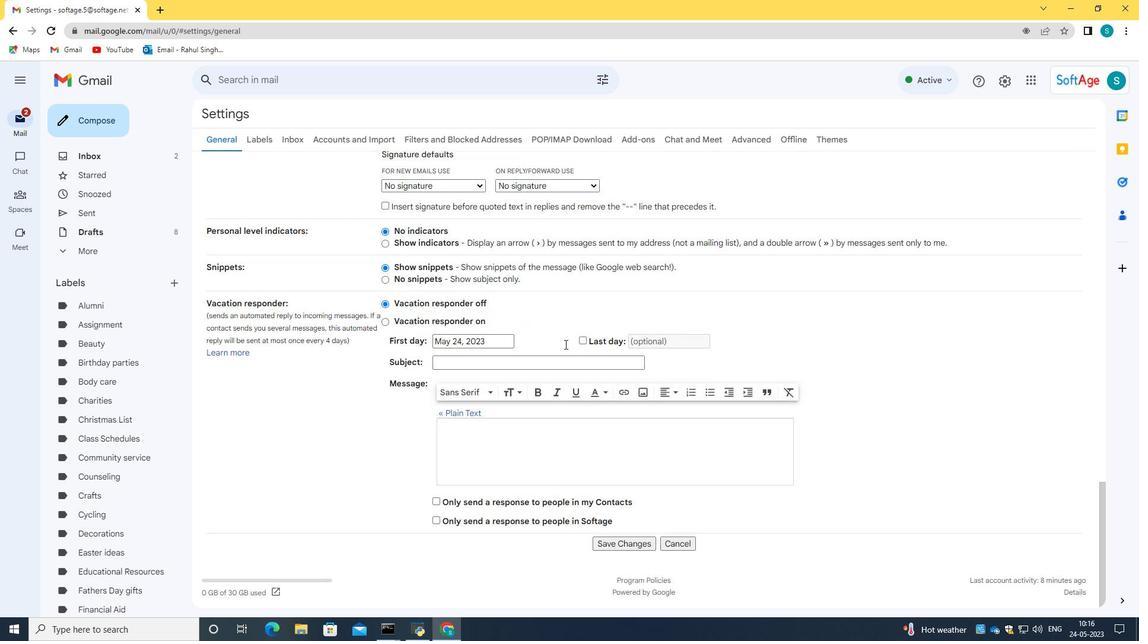 
Action: Mouse scrolled (565, 343) with delta (0, 0)
Screenshot: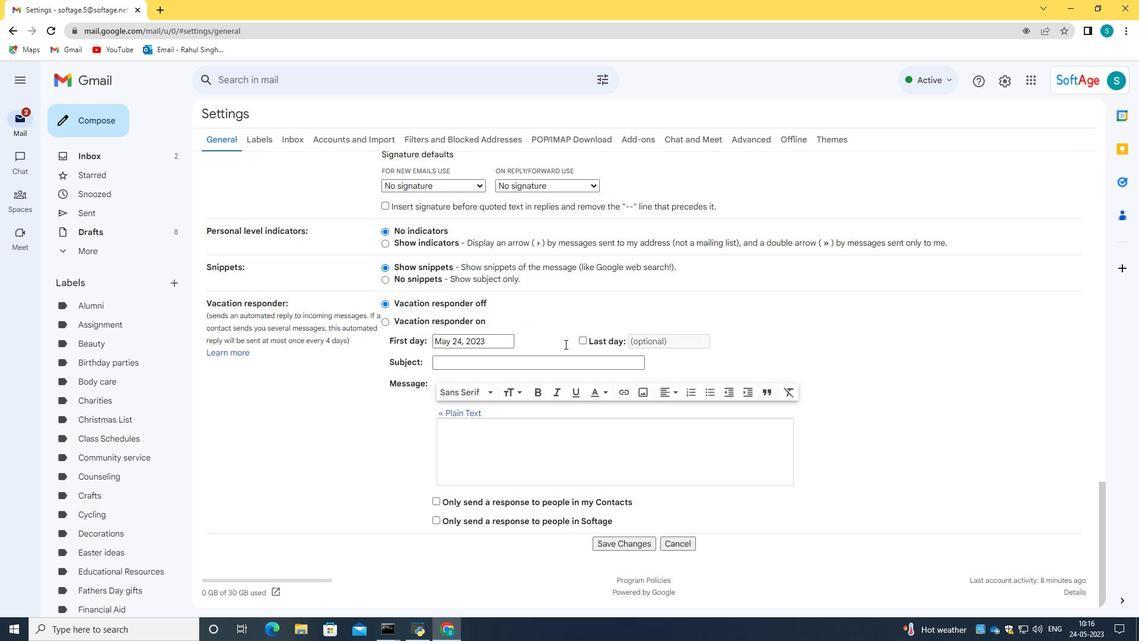 
Action: Mouse moved to (619, 546)
Screenshot: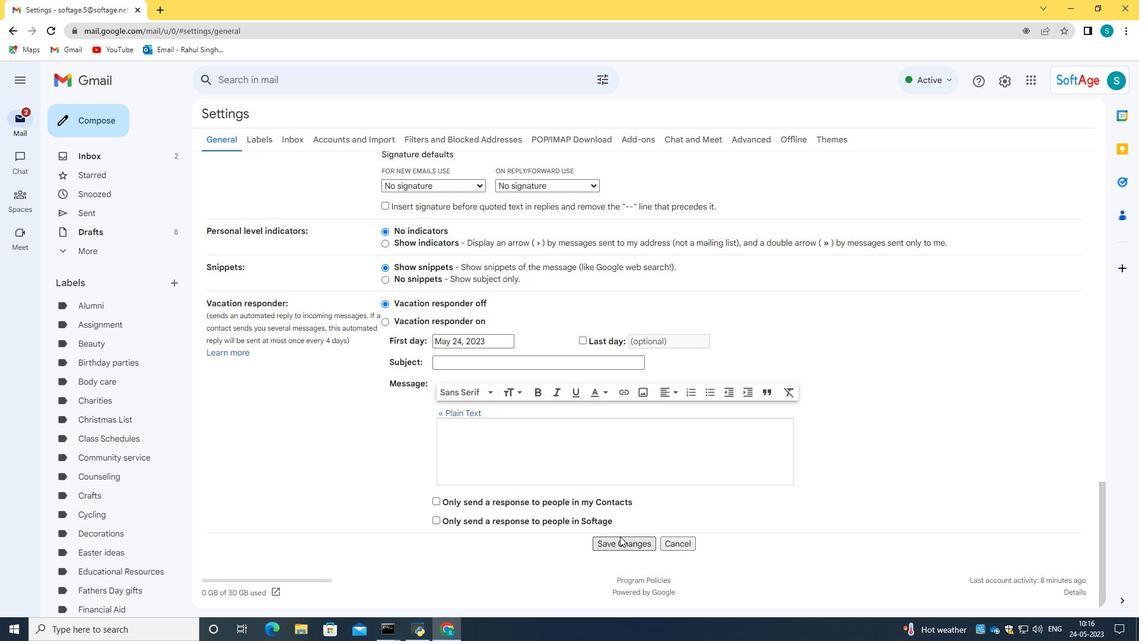 
Action: Mouse pressed left at (619, 546)
Screenshot: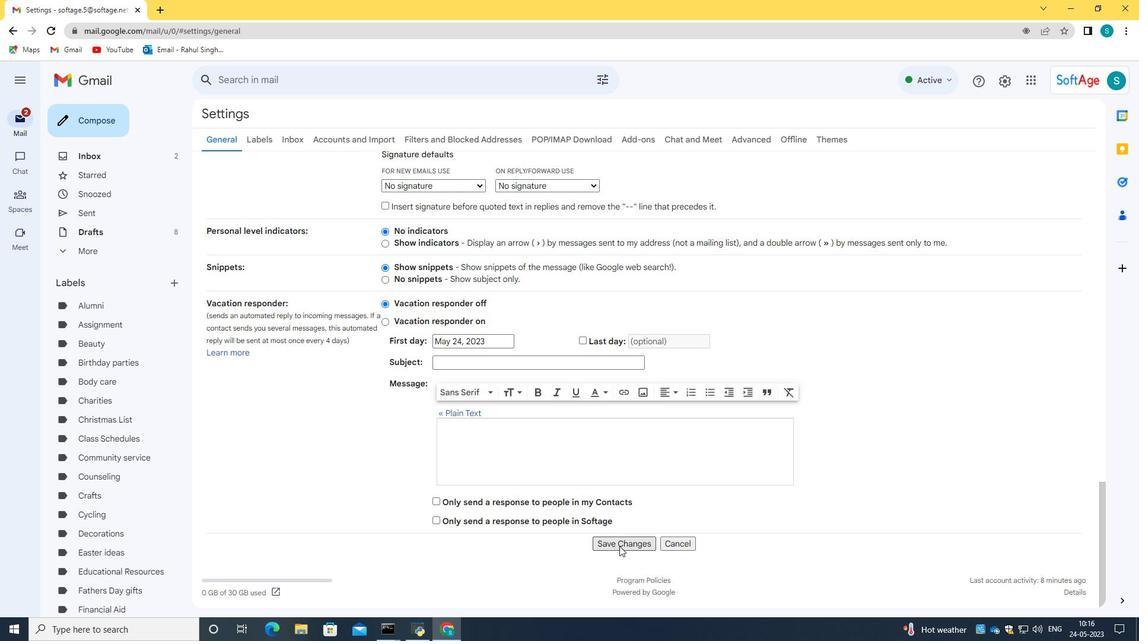 
Action: Mouse moved to (90, 110)
Screenshot: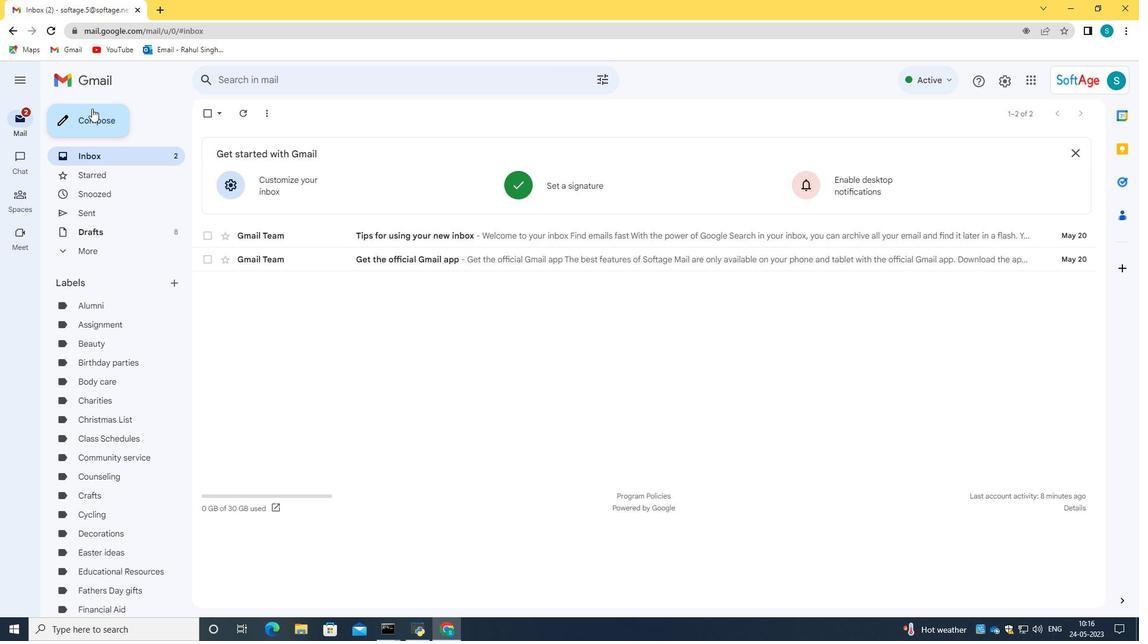 
Action: Mouse pressed left at (90, 110)
Screenshot: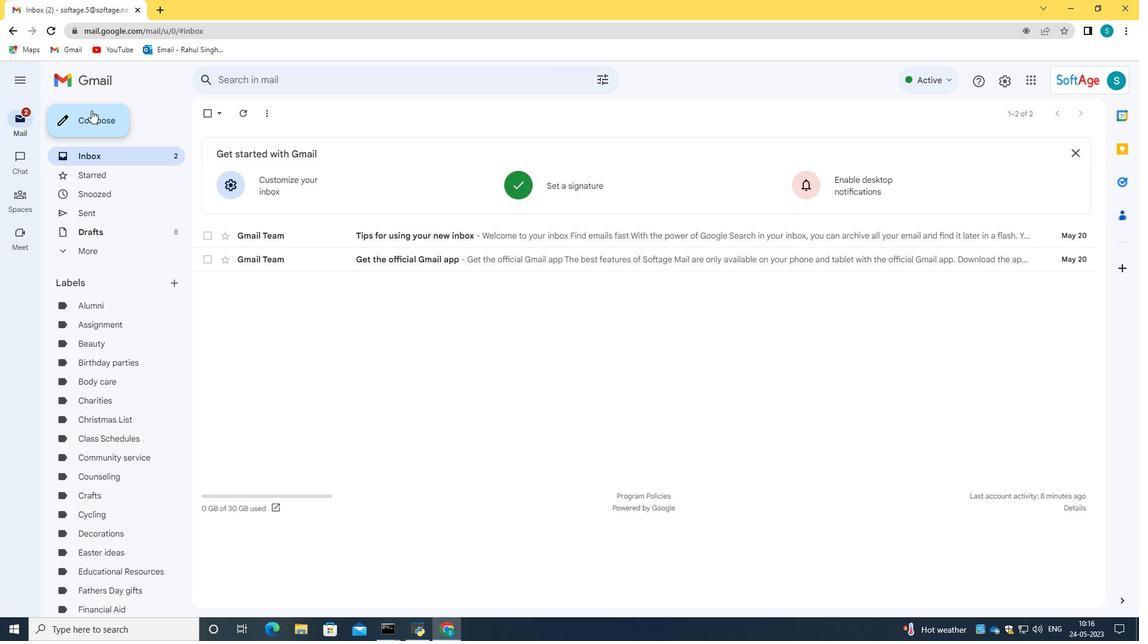 
Action: Mouse moved to (1069, 261)
Screenshot: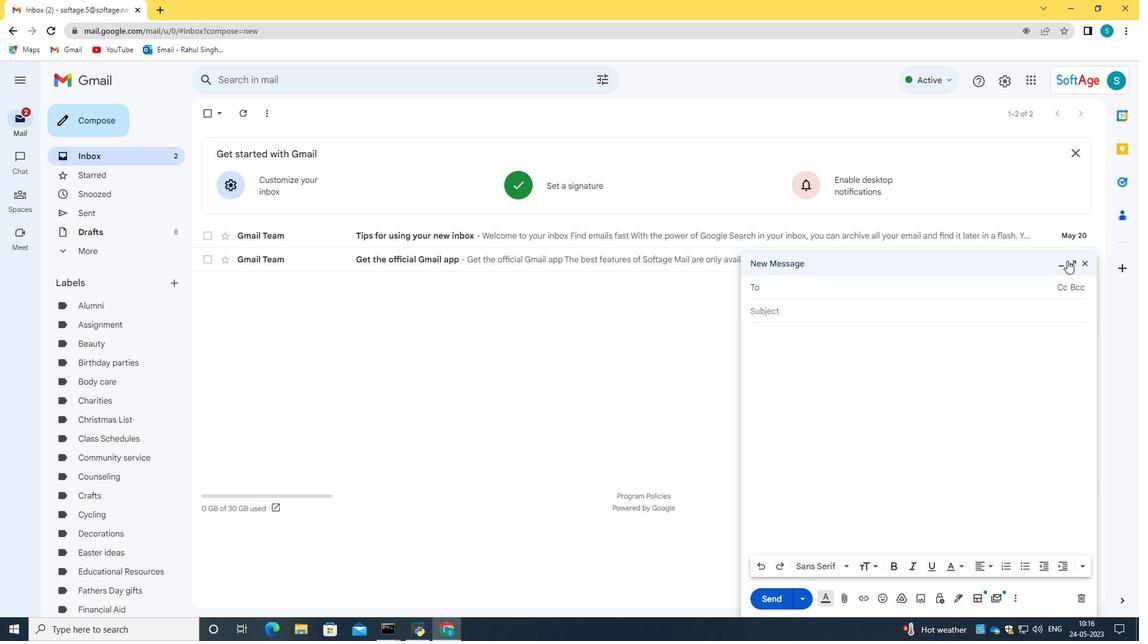 
Action: Mouse pressed left at (1069, 261)
Screenshot: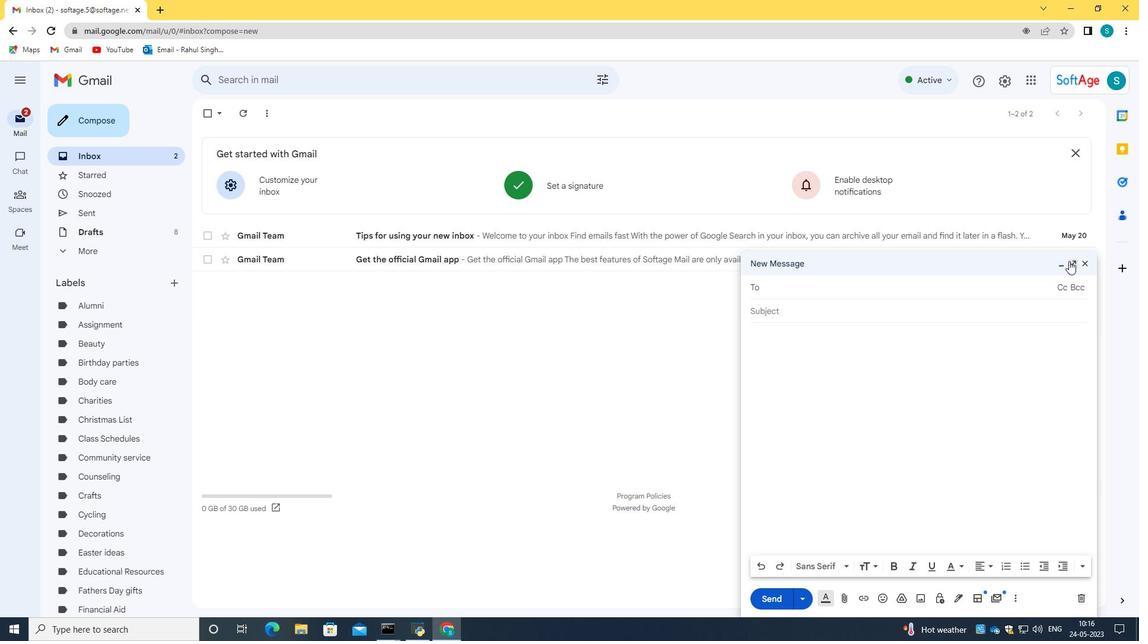 
Action: Mouse moved to (301, 581)
Screenshot: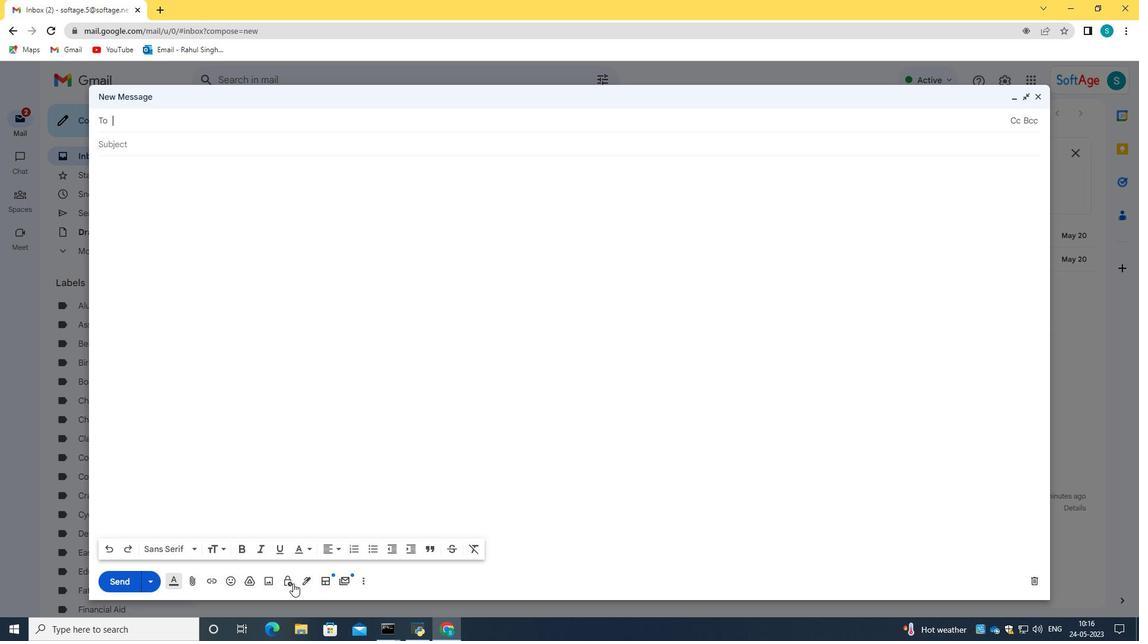
Action: Mouse pressed left at (301, 581)
Screenshot: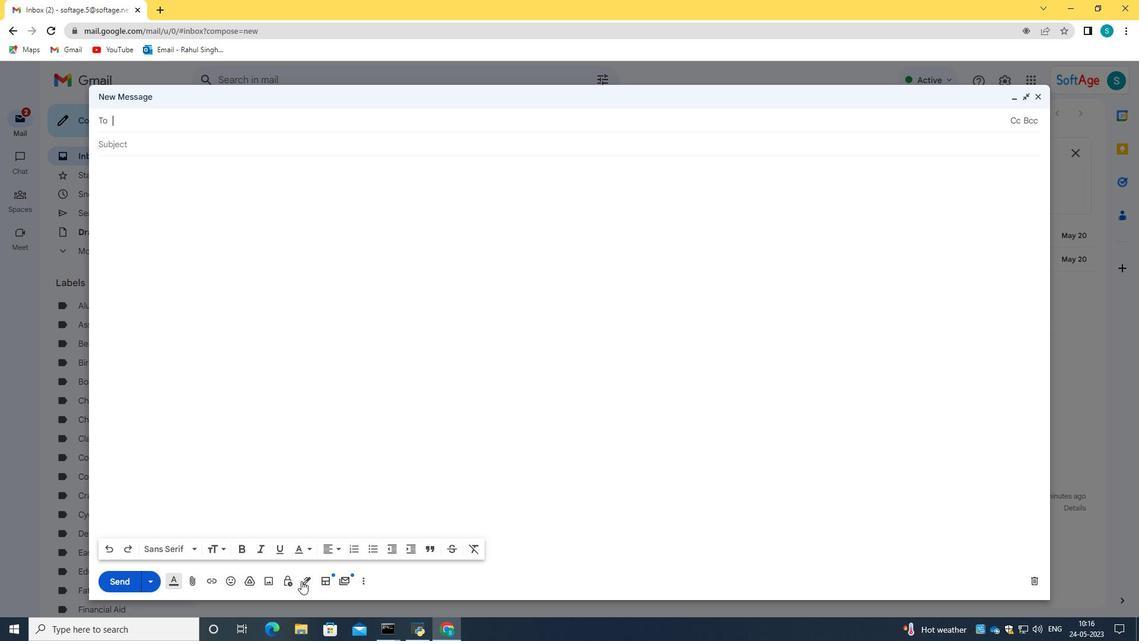 
Action: Mouse moved to (362, 558)
Screenshot: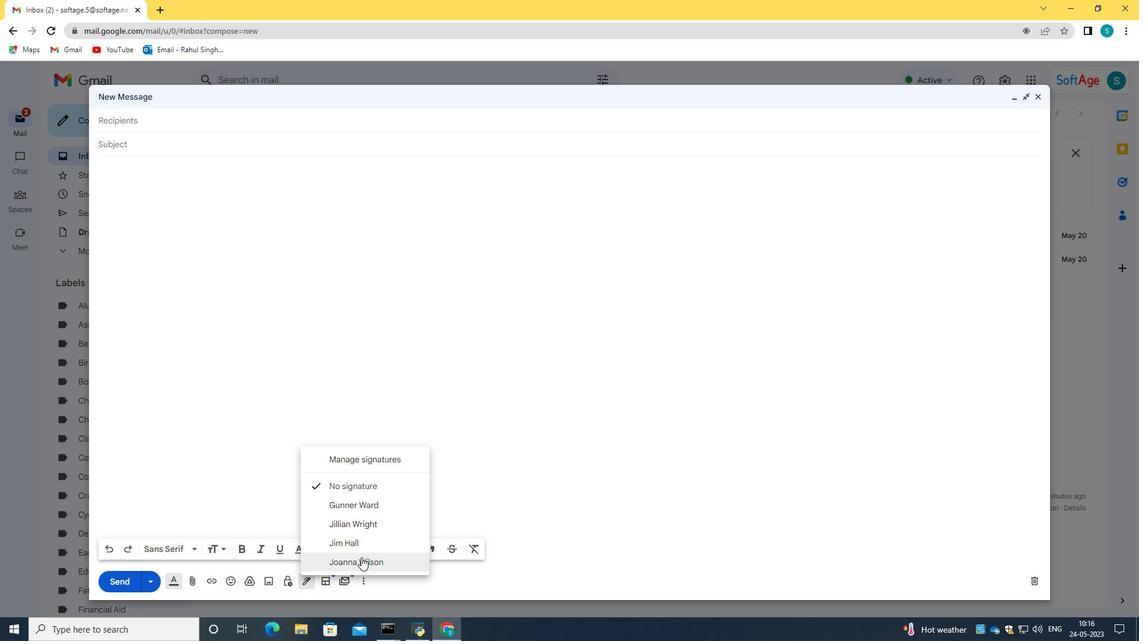 
Action: Mouse pressed left at (362, 558)
Screenshot: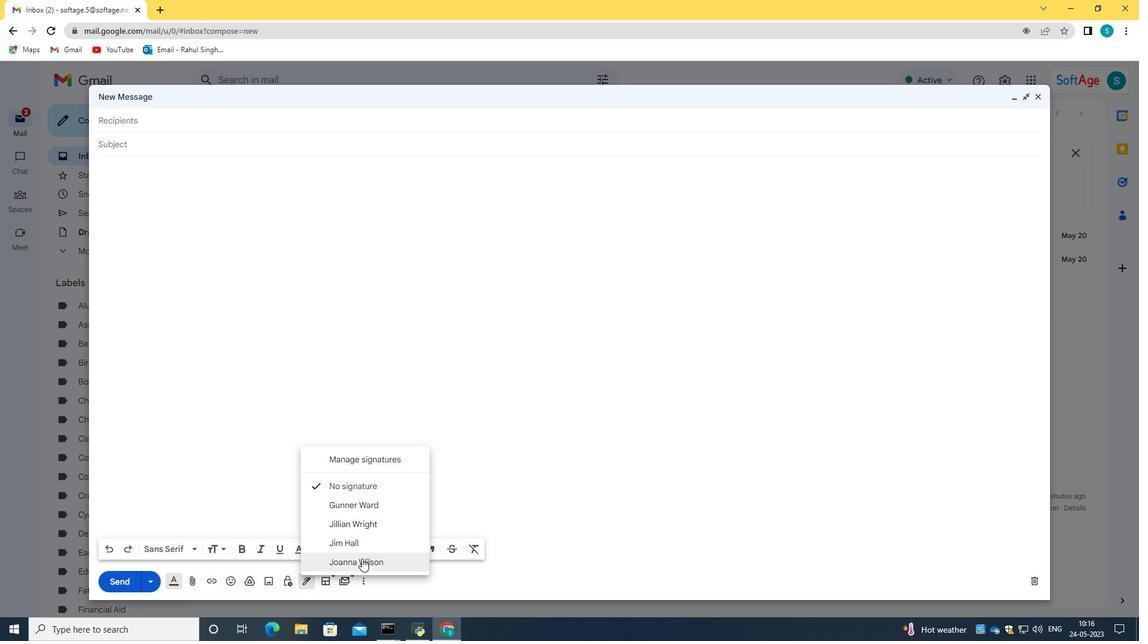 
Action: Mouse moved to (141, 144)
Screenshot: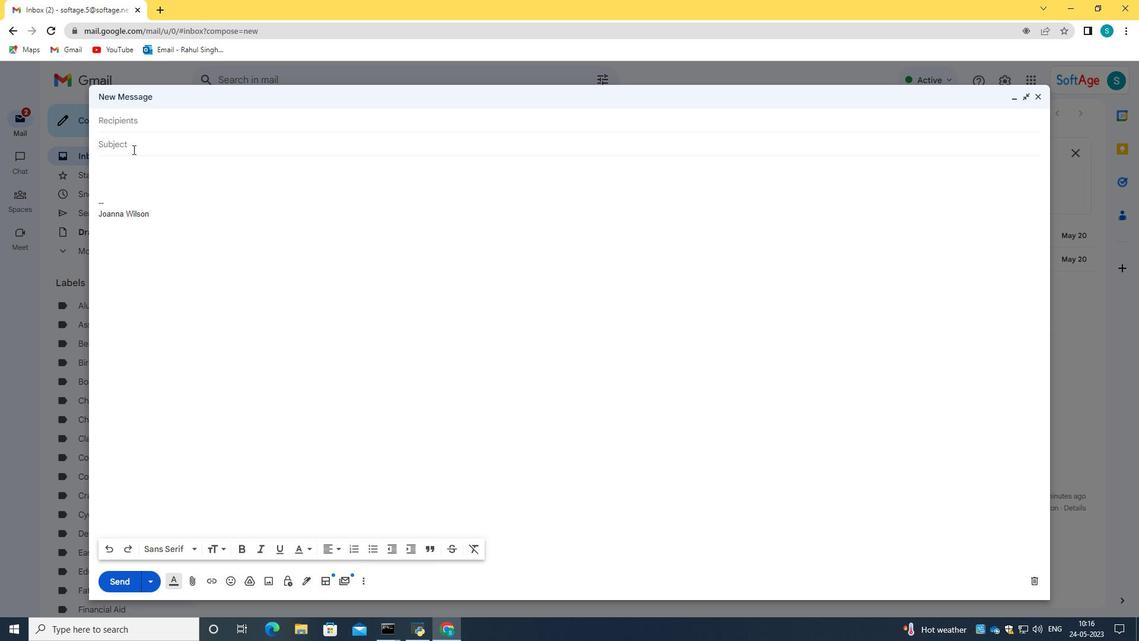 
Action: Mouse pressed left at (141, 144)
Screenshot: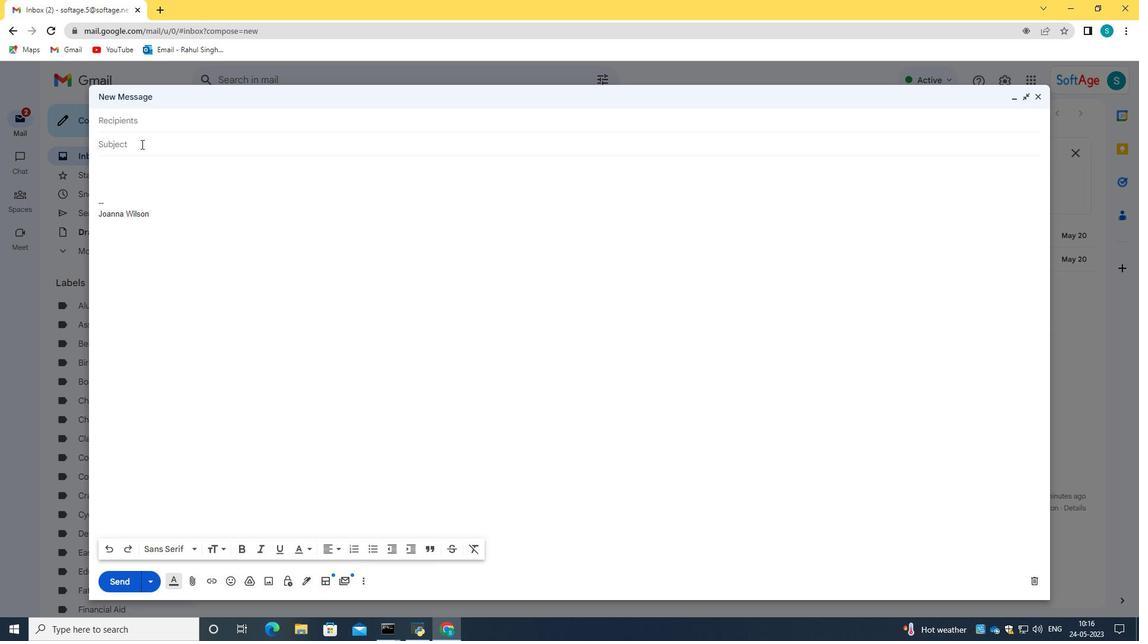 
Action: Key pressed <Key.caps_lock>U<Key.caps_lock>ps<Key.backspace>date<Key.space>on<Key.space>a<Key.space>product<Key.space>development<Key.space>
Screenshot: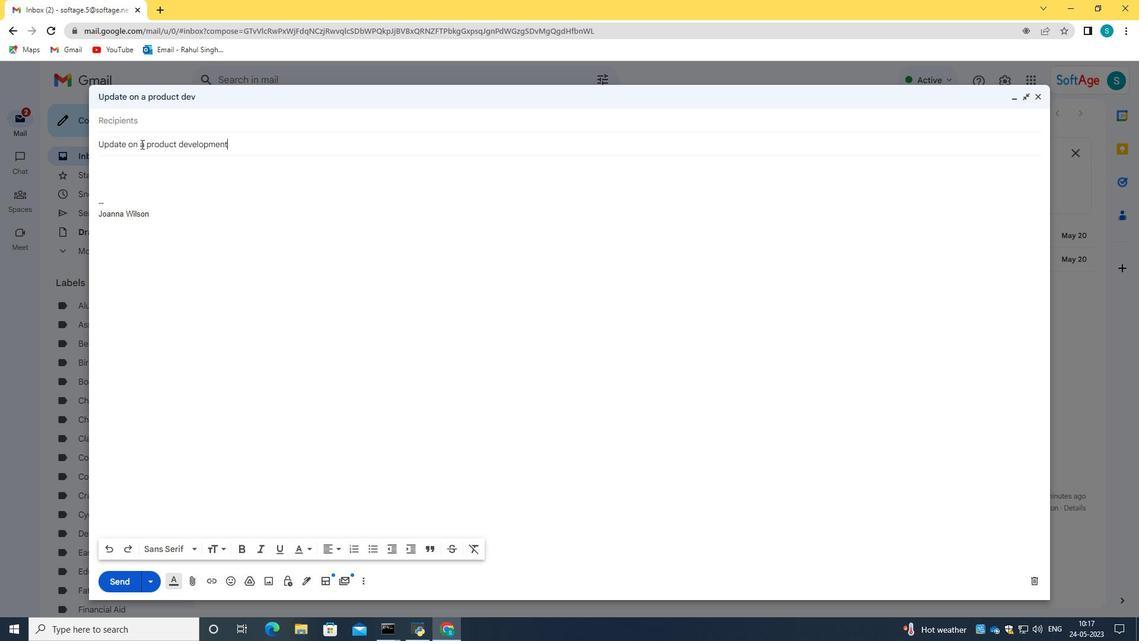 
Action: Mouse moved to (120, 170)
Screenshot: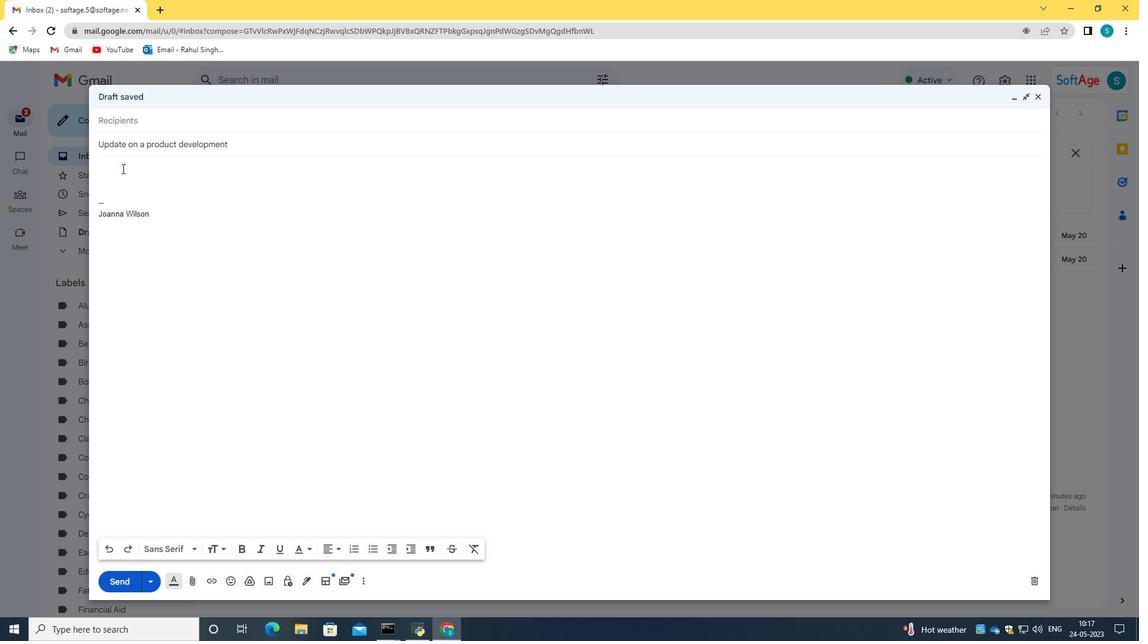
Action: Mouse pressed left at (120, 170)
Screenshot: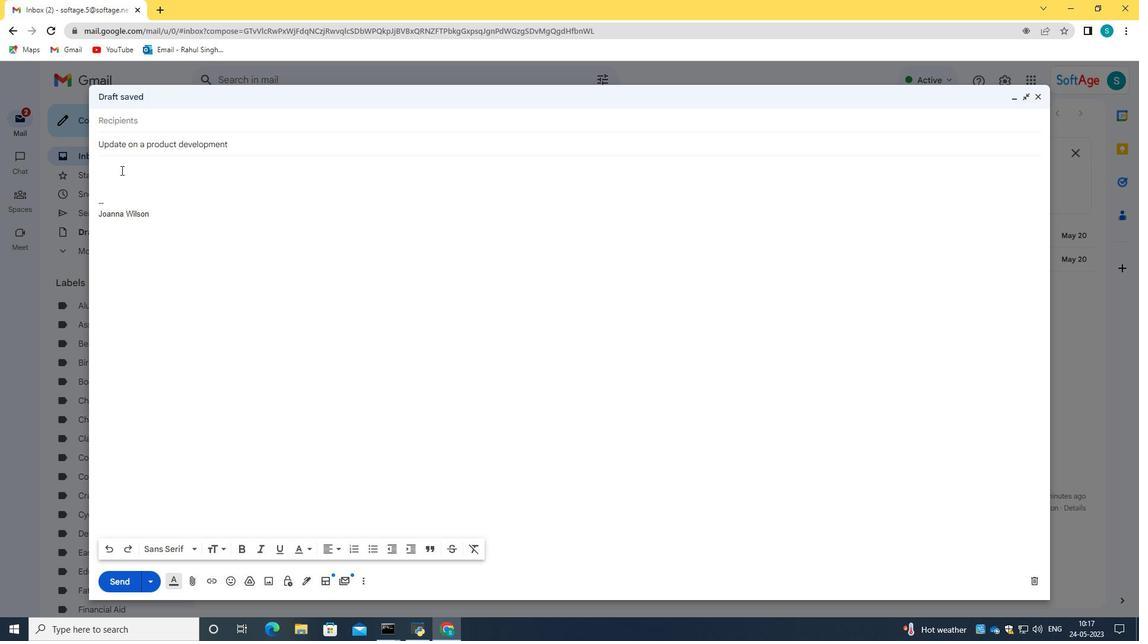 
Action: Key pressed <Key.caps_lock>C<Key.caps_lock>an<Key.space>you<Key.space>po<Key.backspace>lease<Key.space>let<Key.space>me<Key.space>know<Key.space>if<Key.space>there<Key.space>are<Key.space>any<Key.space>issue<Key.space>with<Key.space>the<Key.space>softa<Key.backspace>e<Key.backspace>ware<Key.space>updaye<Key.space>that<Key.space>was<Key.space>recently<Key.space>installed<Key.shift_r>?
Screenshot: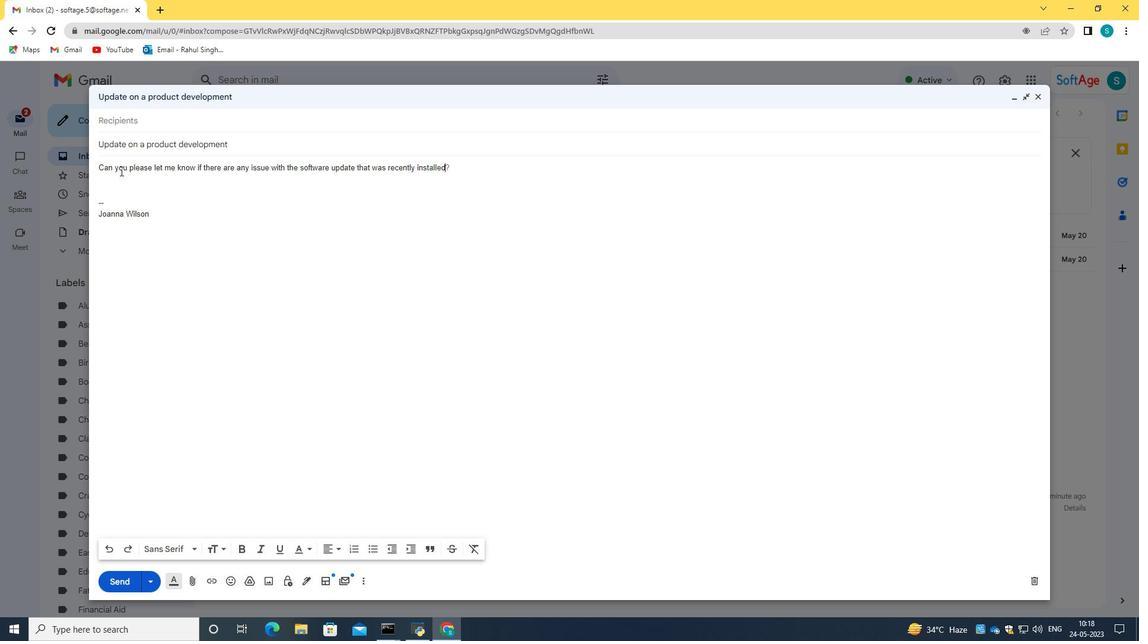 
Action: Mouse moved to (263, 166)
Screenshot: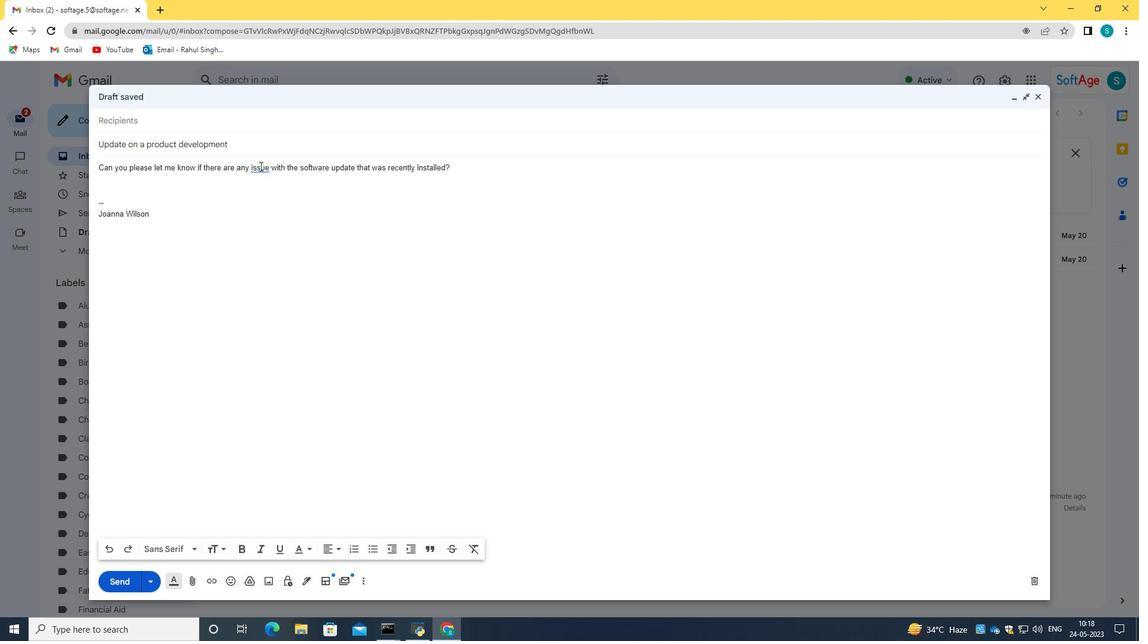 
Action: Mouse pressed left at (263, 166)
Screenshot: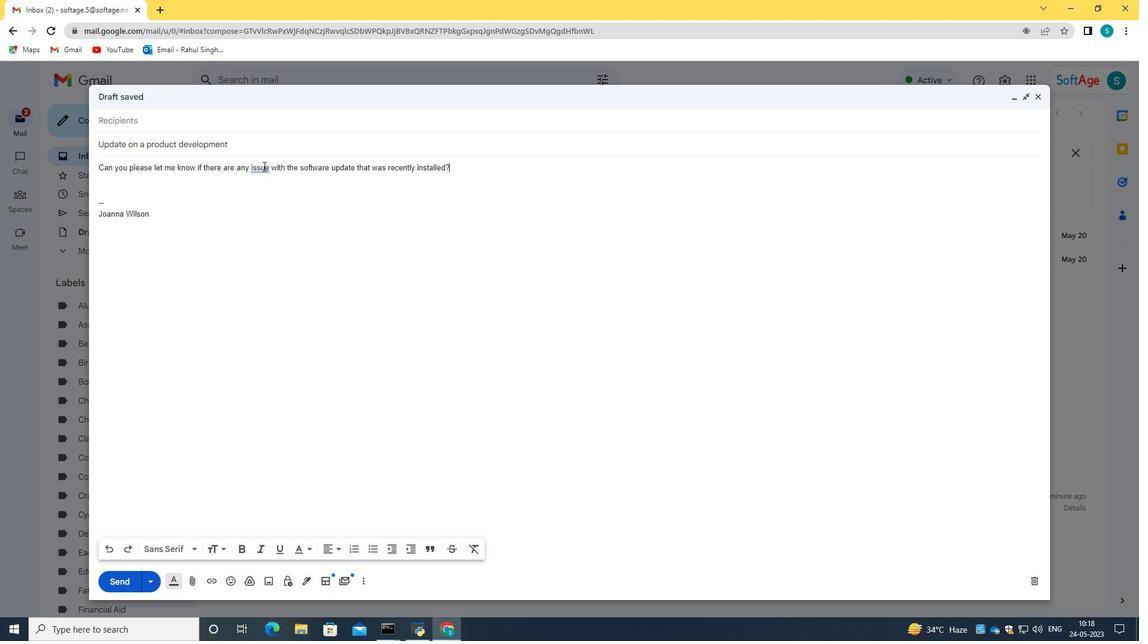 
Action: Mouse moved to (280, 194)
Screenshot: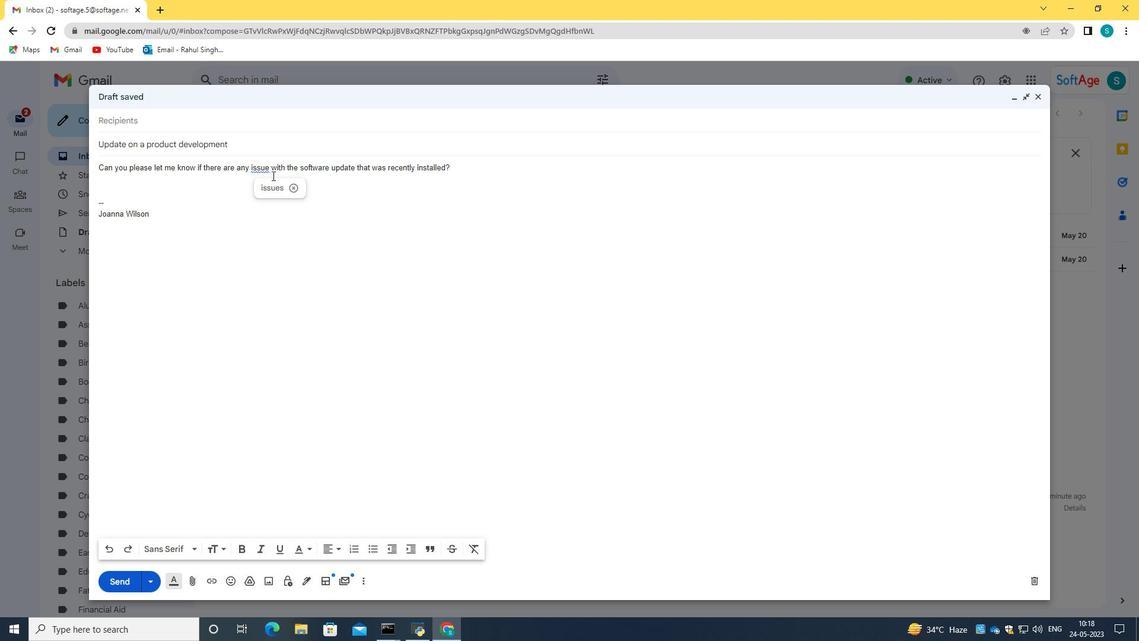 
Action: Mouse pressed left at (280, 194)
Screenshot: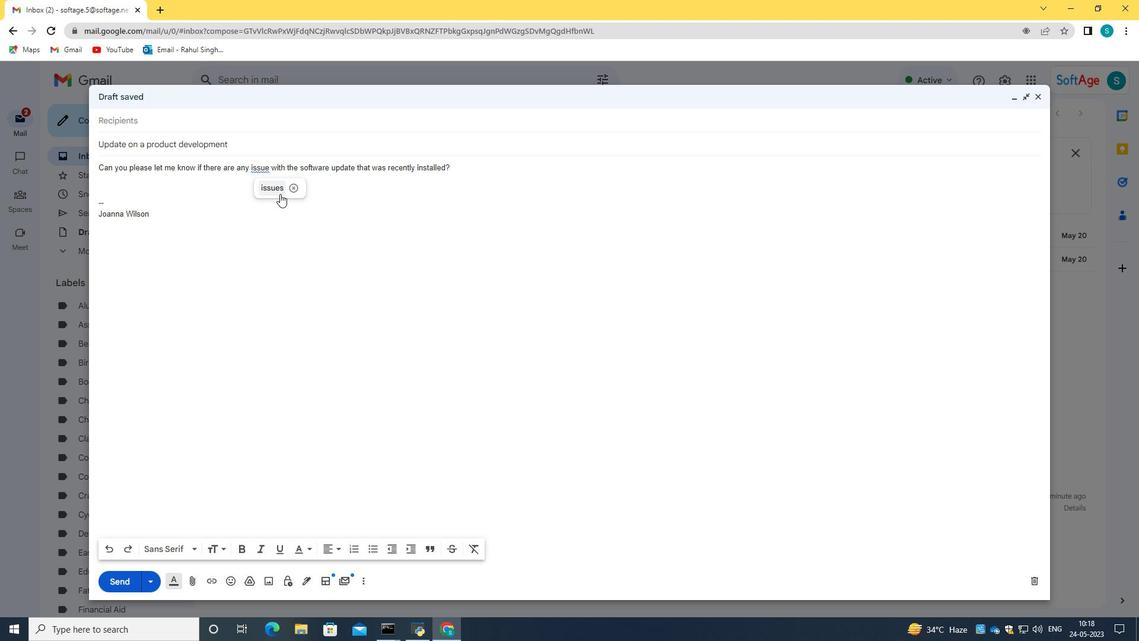 
Action: Mouse moved to (162, 127)
Screenshot: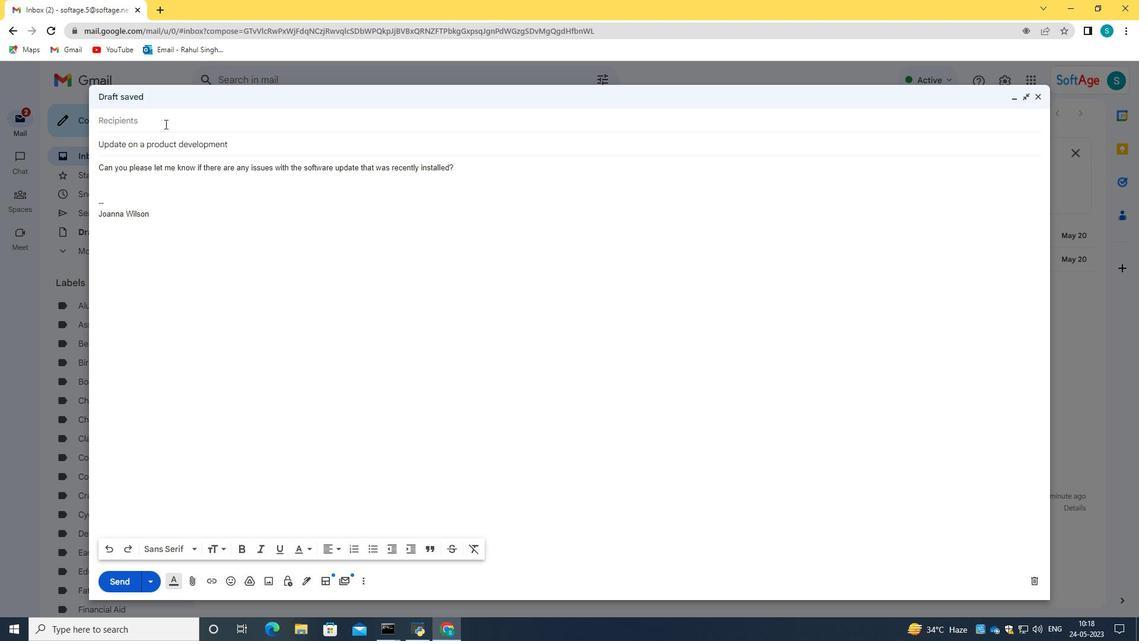 
Action: Mouse pressed left at (162, 127)
Screenshot: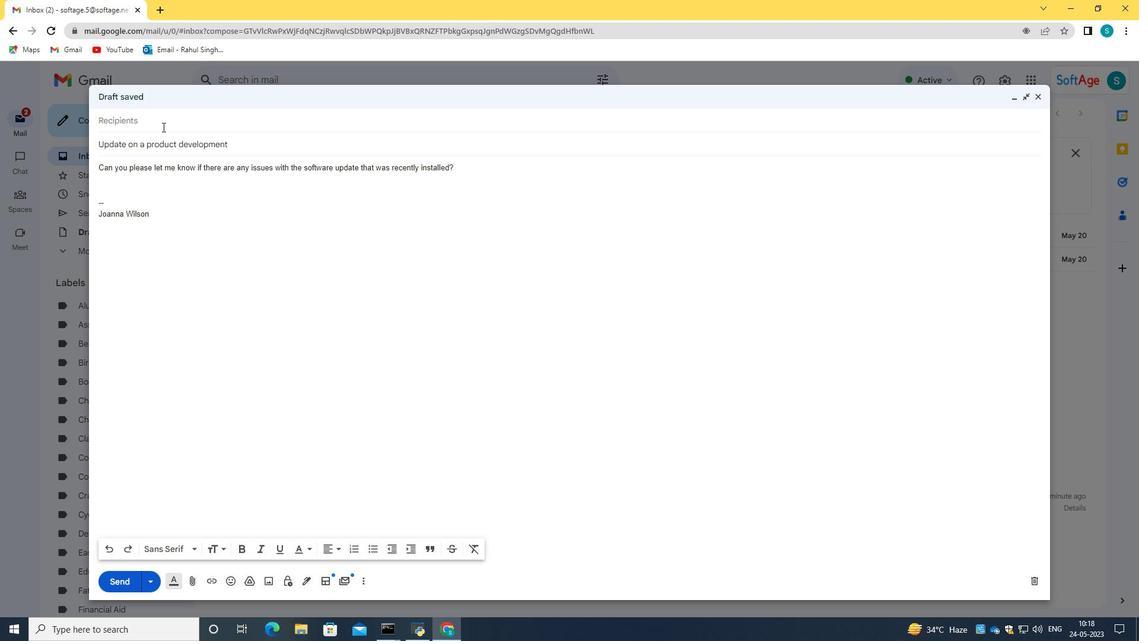 
Action: Key pressed softage.1<Key.shift>@softage.net
Screenshot: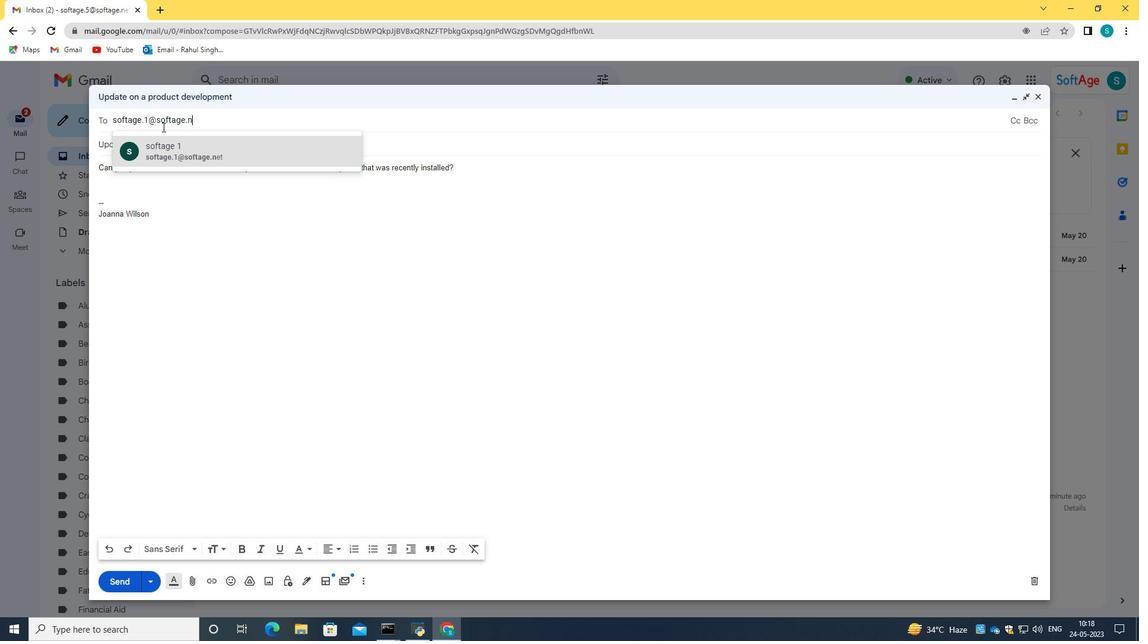 
Action: Mouse moved to (176, 149)
Screenshot: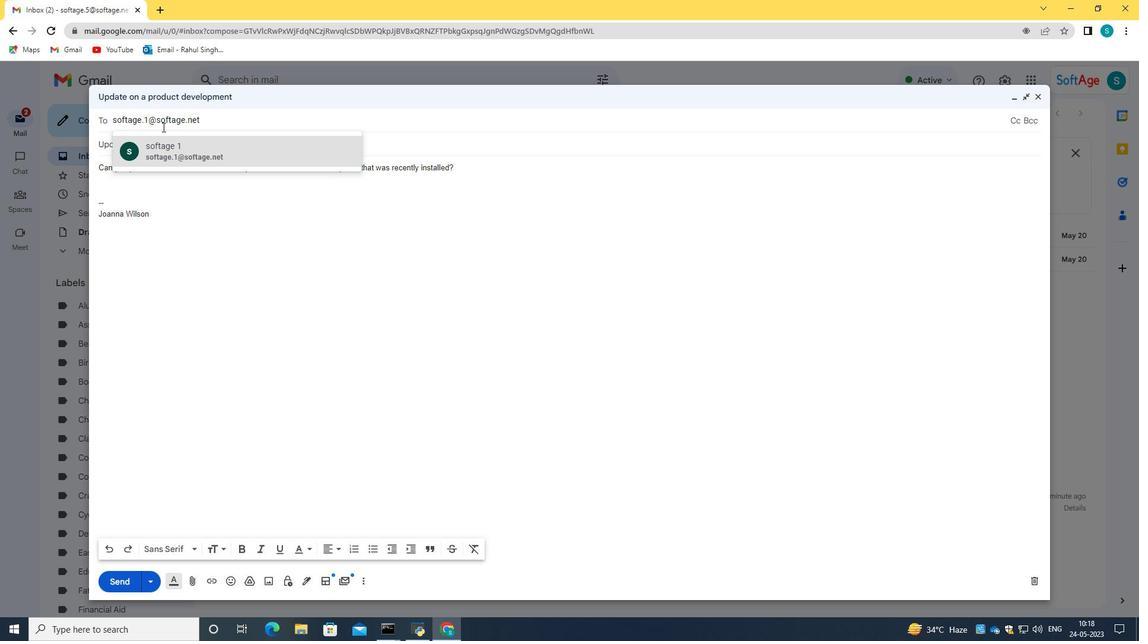 
Action: Mouse pressed left at (176, 149)
Screenshot: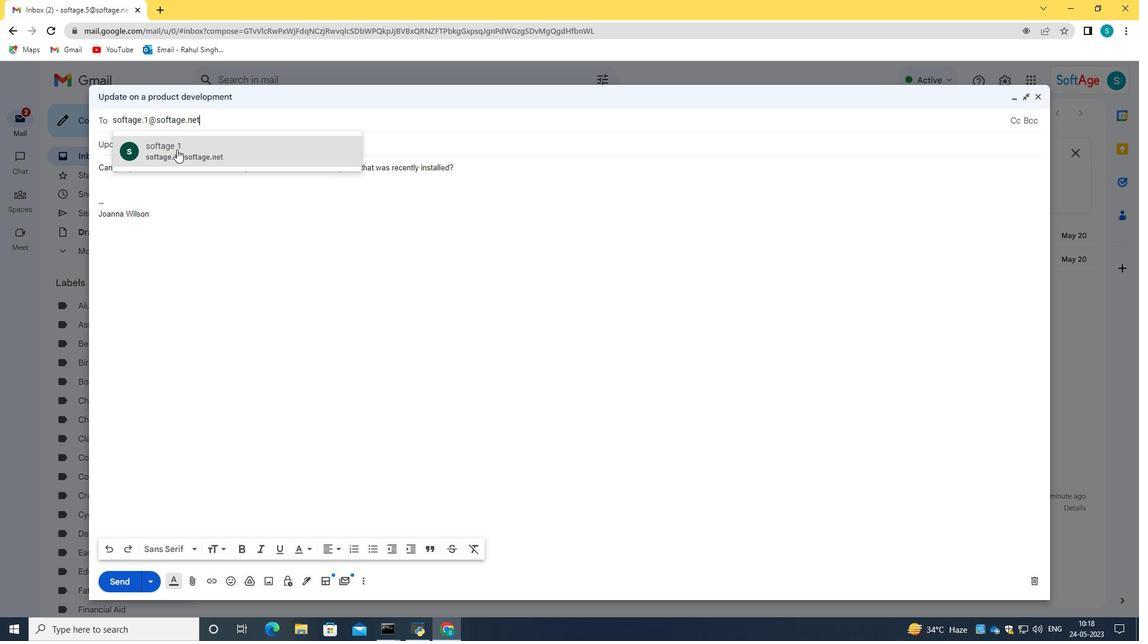 
Action: Mouse moved to (121, 577)
Screenshot: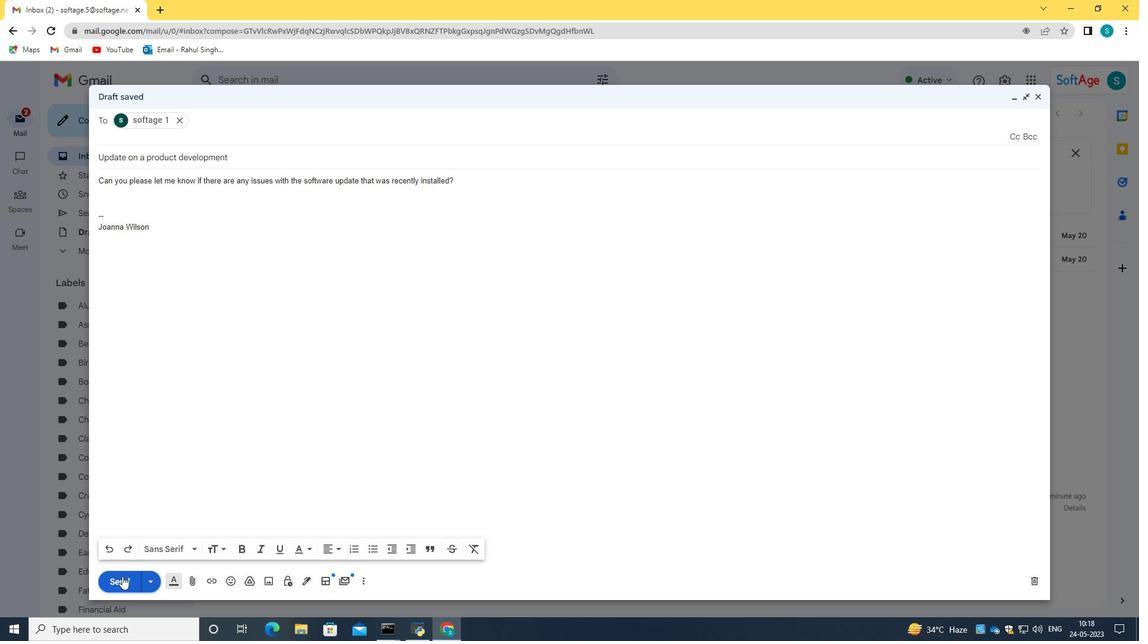 
Action: Mouse pressed left at (121, 577)
Screenshot: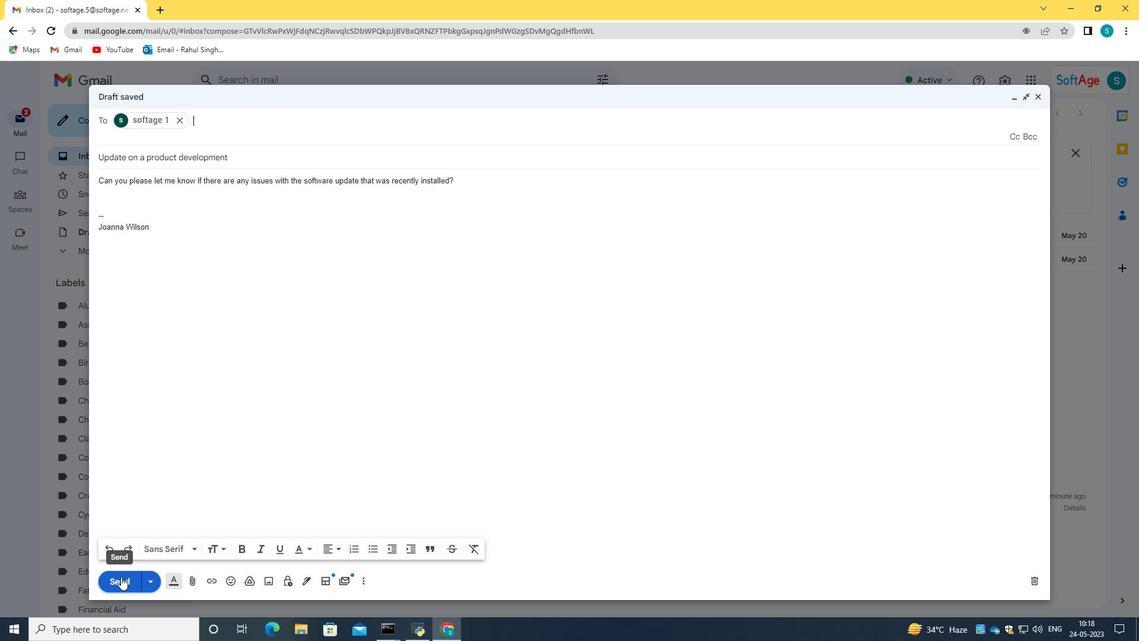 
Action: Mouse moved to (124, 212)
Screenshot: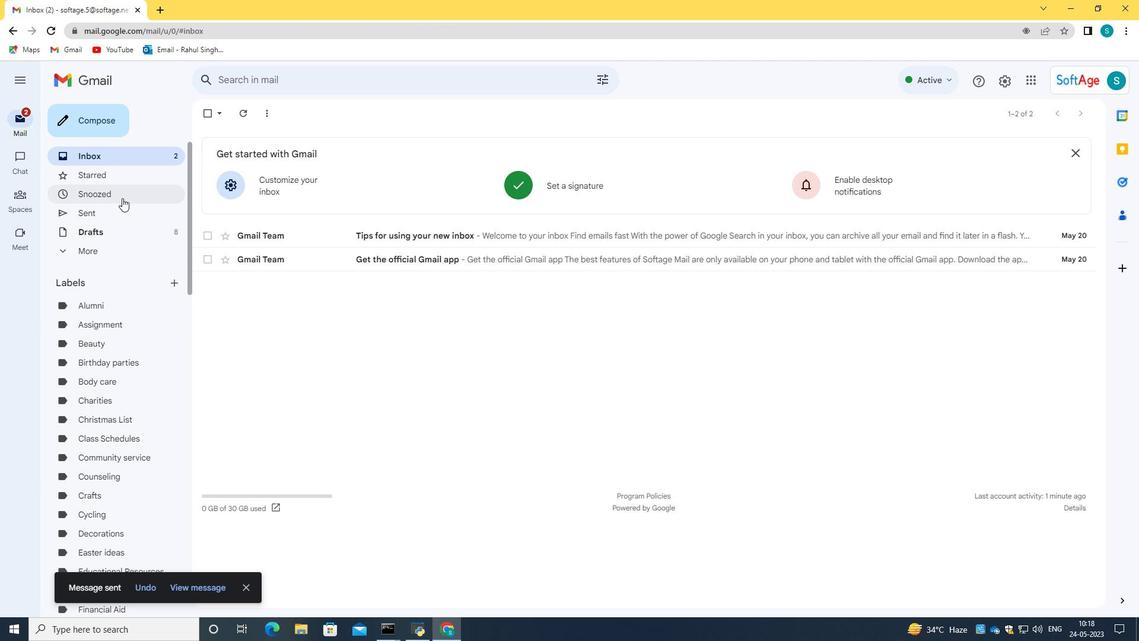 
Action: Mouse pressed left at (124, 212)
Screenshot: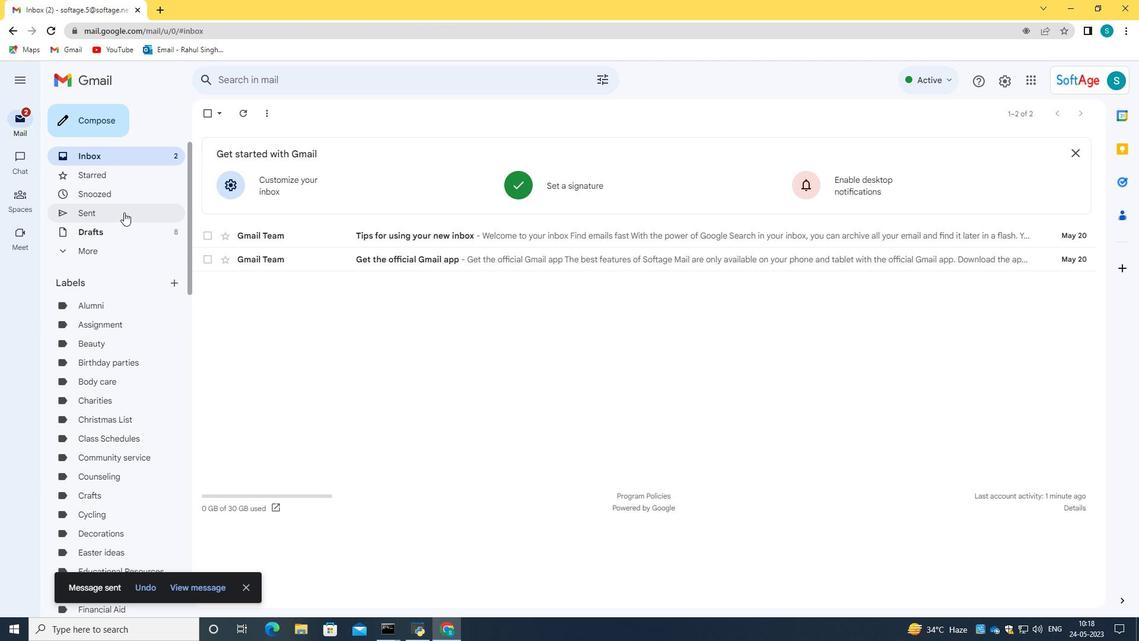 
Action: Mouse moved to (202, 169)
Screenshot: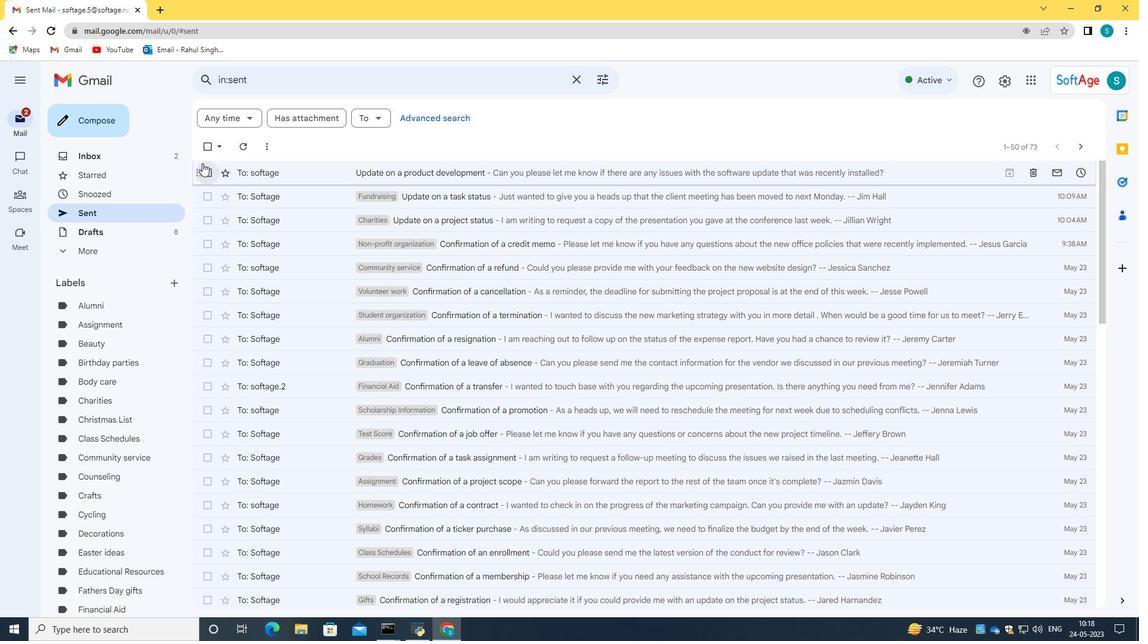 
Action: Mouse pressed left at (202, 169)
Screenshot: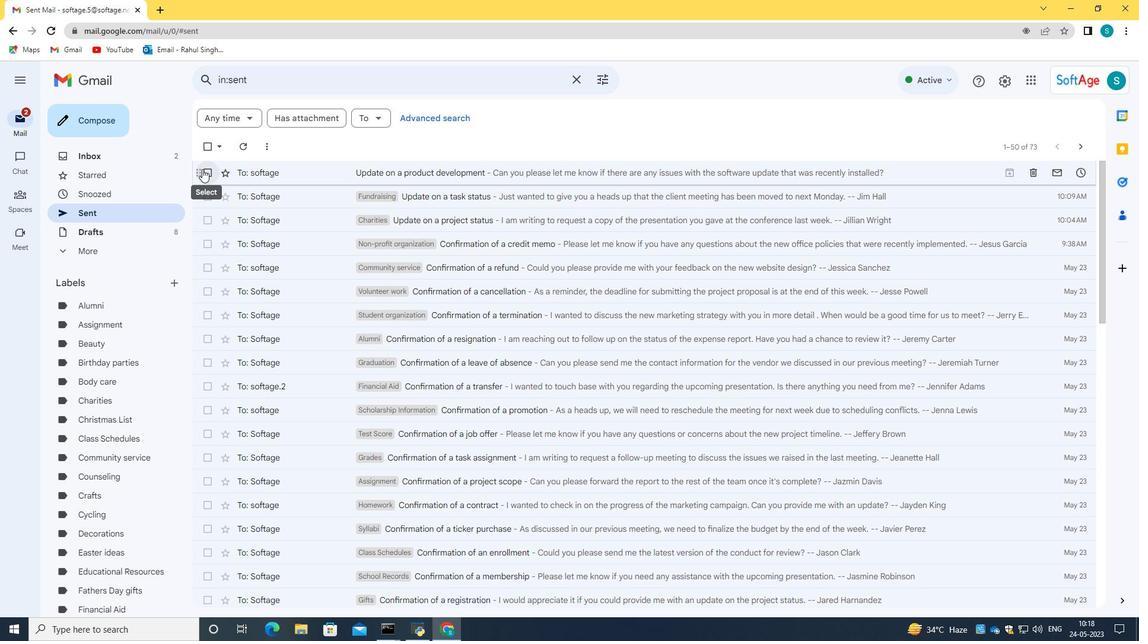 
Action: Mouse moved to (219, 179)
Screenshot: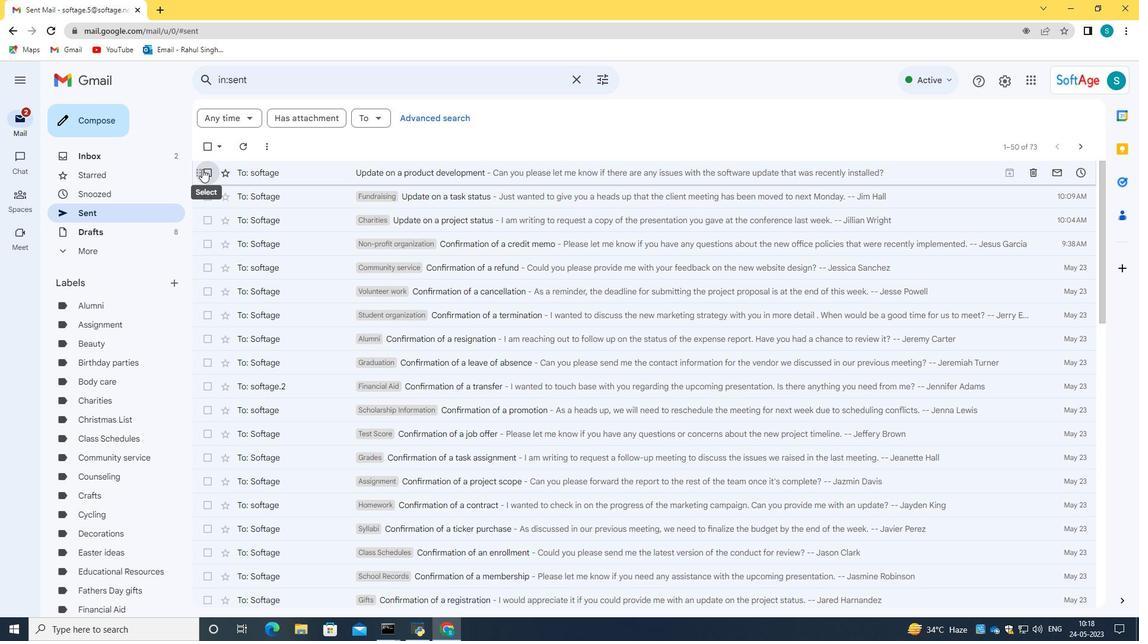 
Action: Mouse pressed right at (219, 179)
Screenshot: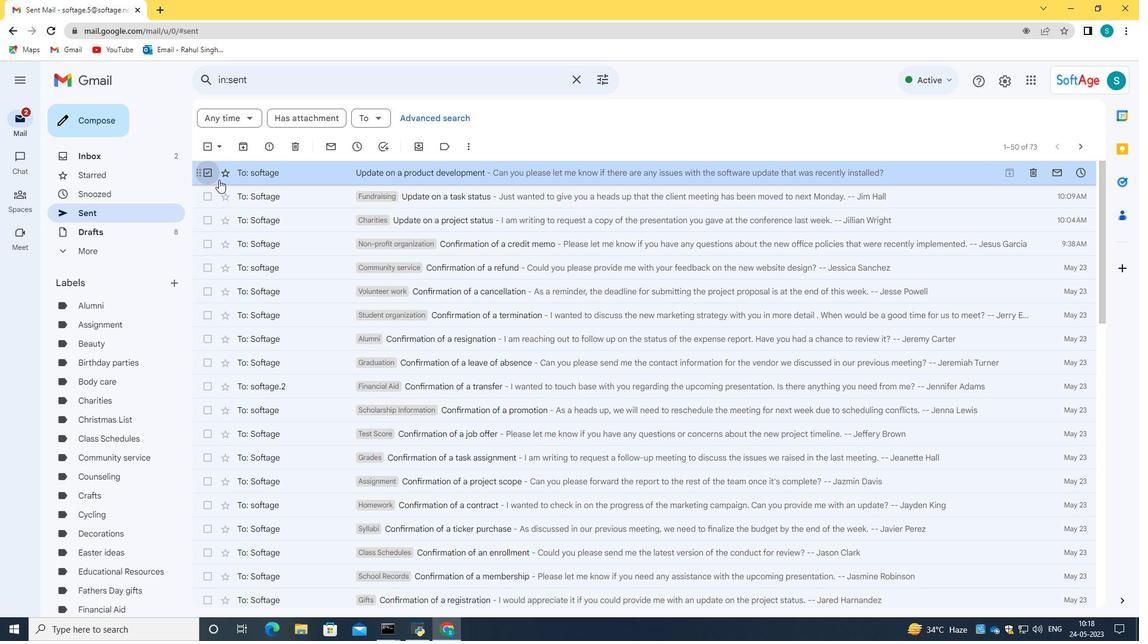 
Action: Mouse moved to (409, 360)
Screenshot: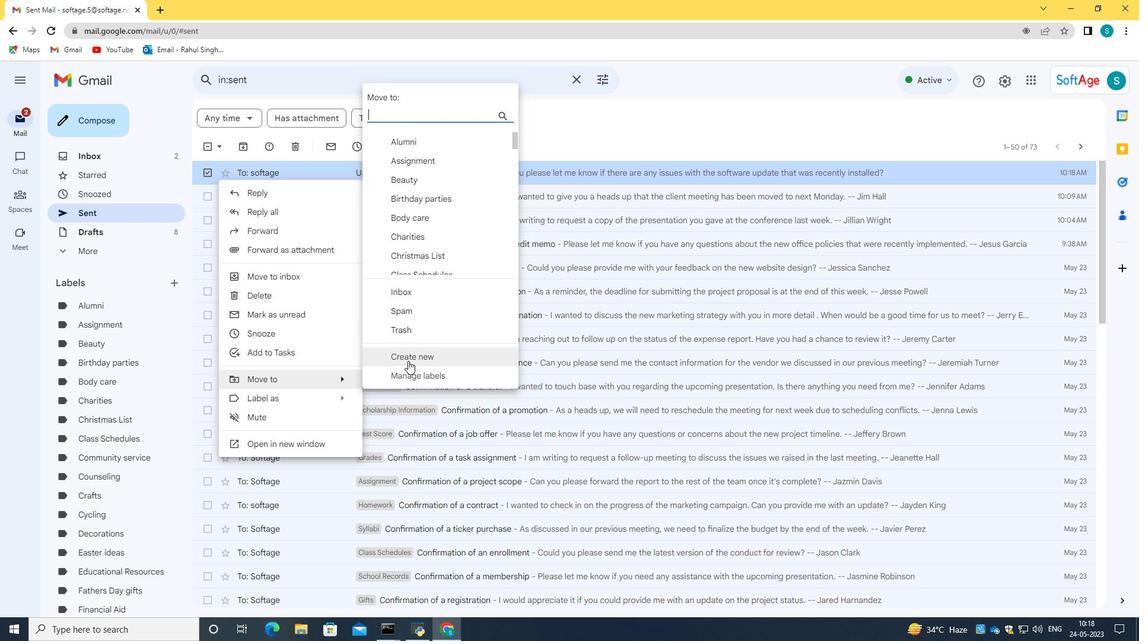 
Action: Mouse pressed left at (409, 360)
Screenshot: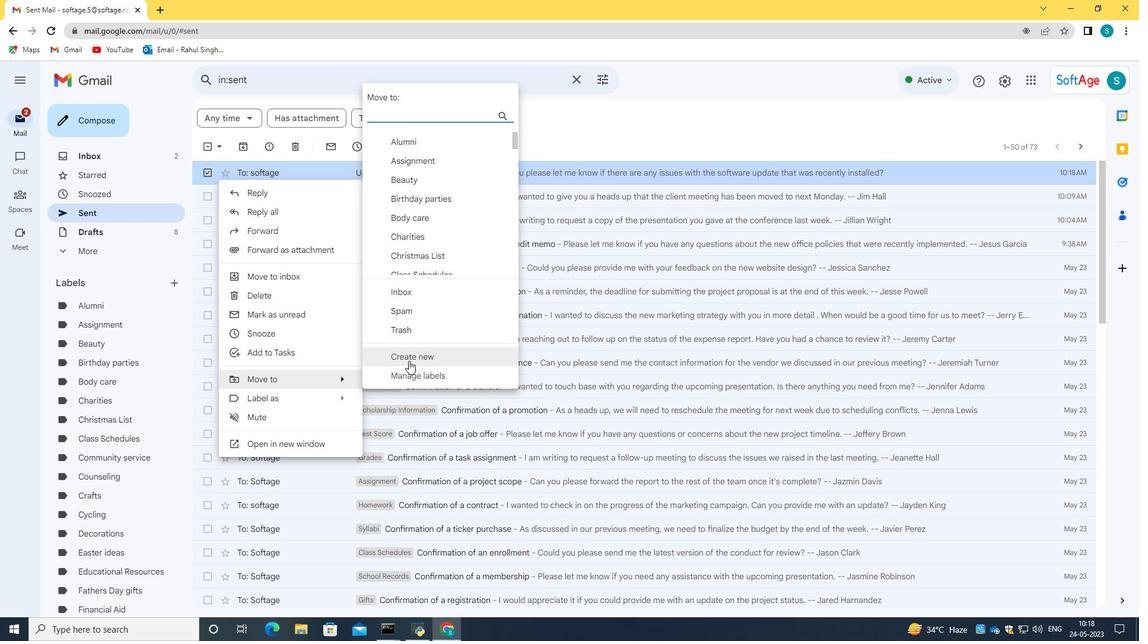 
Action: Key pressed <Key.caps_lock>D<Key.caps_lock>onations<Key.space>
Screenshot: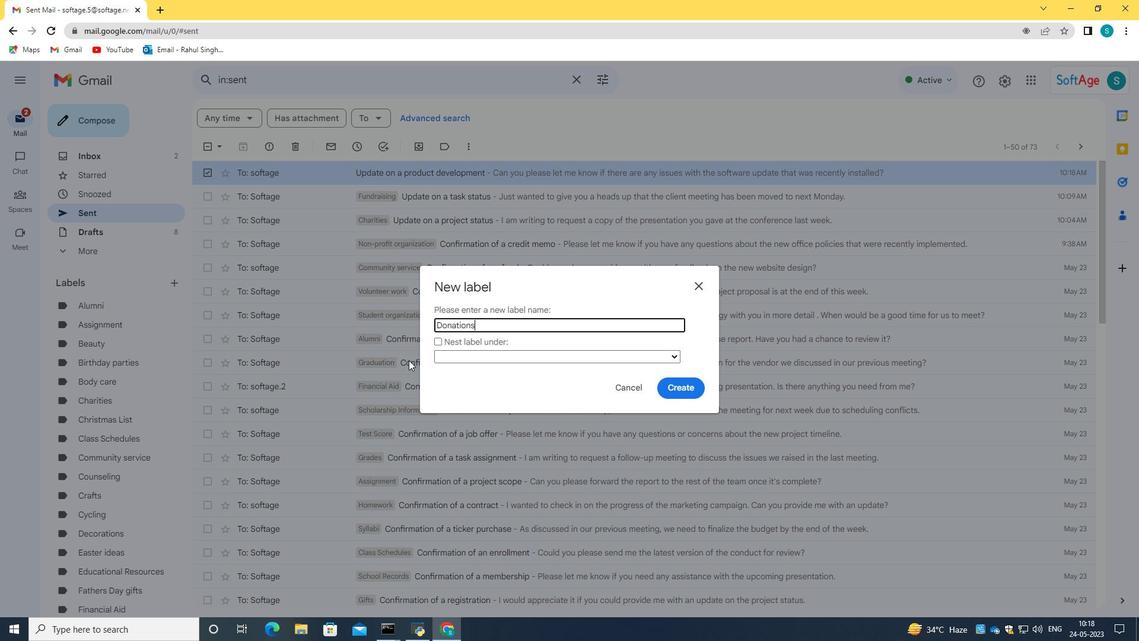 
Action: Mouse moved to (665, 387)
Screenshot: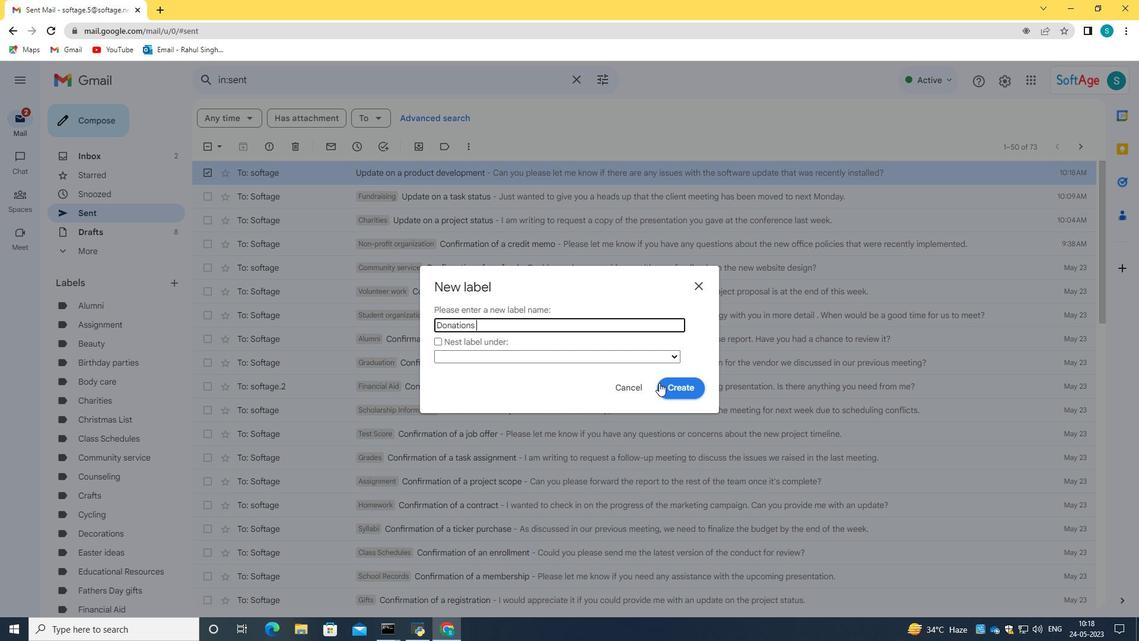 
Action: Mouse pressed left at (665, 387)
Screenshot: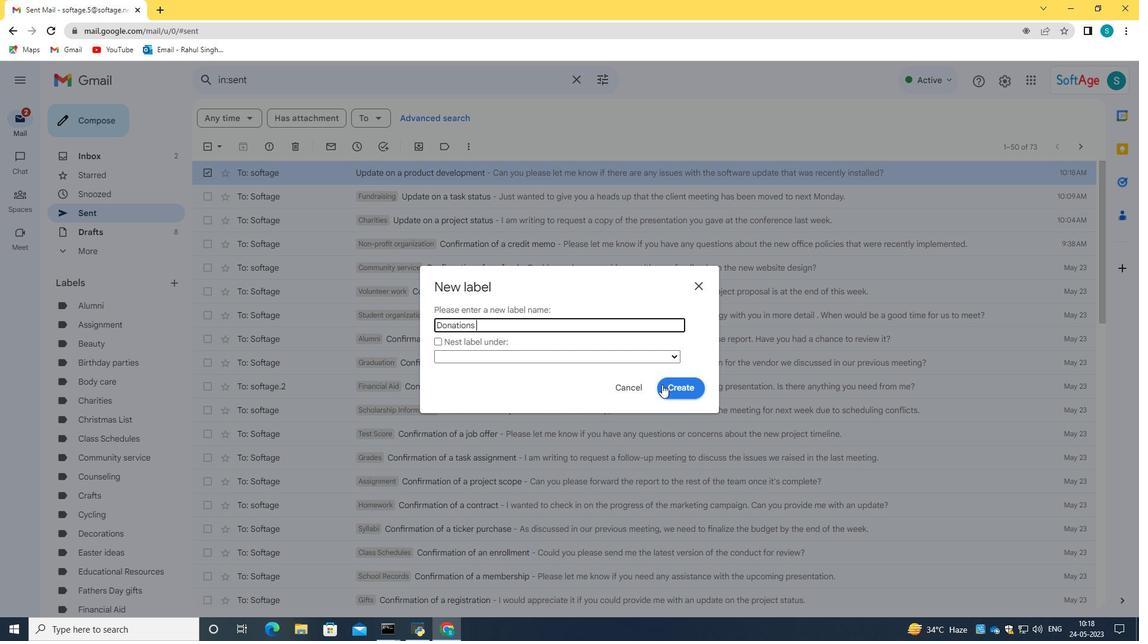
Action: Mouse moved to (265, 318)
Screenshot: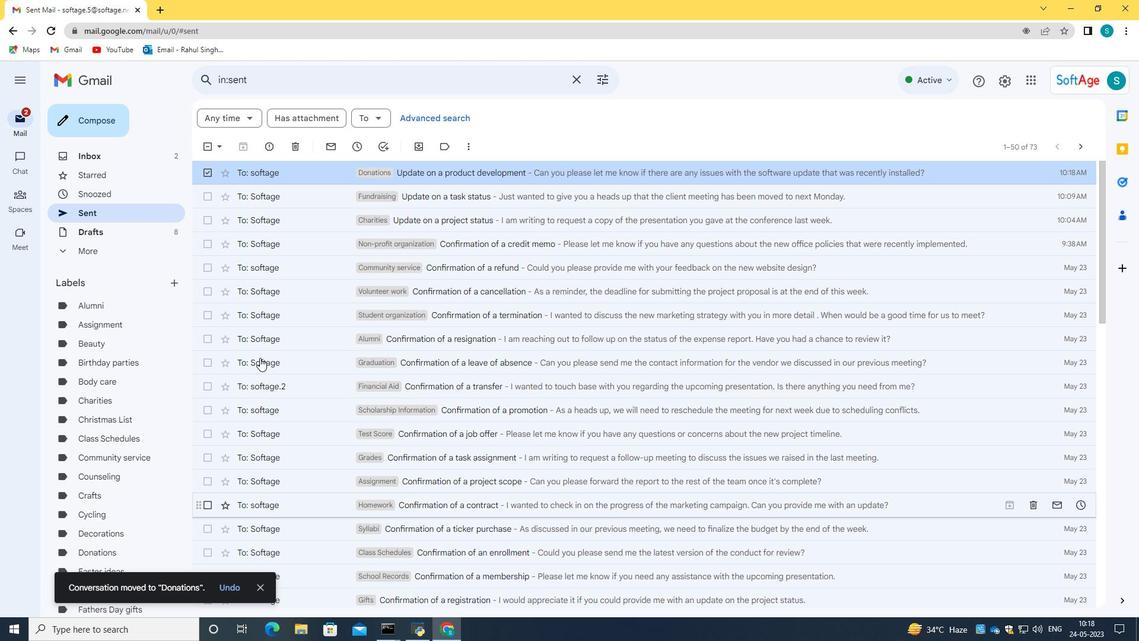 
